 Task: Look for space in Pinewood, United States from 15th August, 2023 to 20th August, 2023 for 1 adult in price range Rs.5000 to Rs.10000. Place can be private room with 1  bedroom having 1 bed and 1 bathroom. Property type can be house, flat, guest house, hotel. Booking option can be shelf check-in. Required host language is English.
Action: Mouse moved to (436, 88)
Screenshot: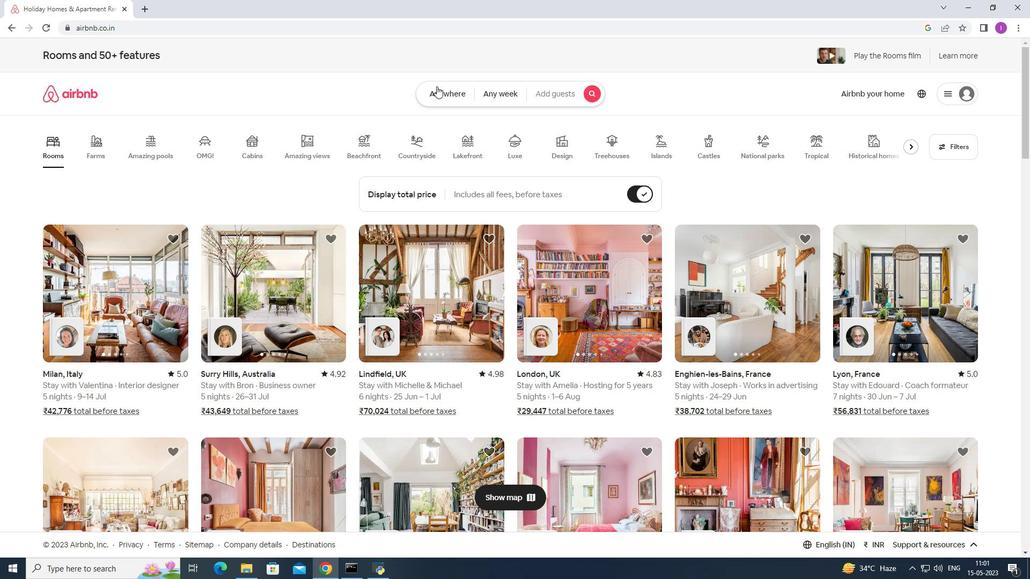 
Action: Mouse pressed left at (436, 88)
Screenshot: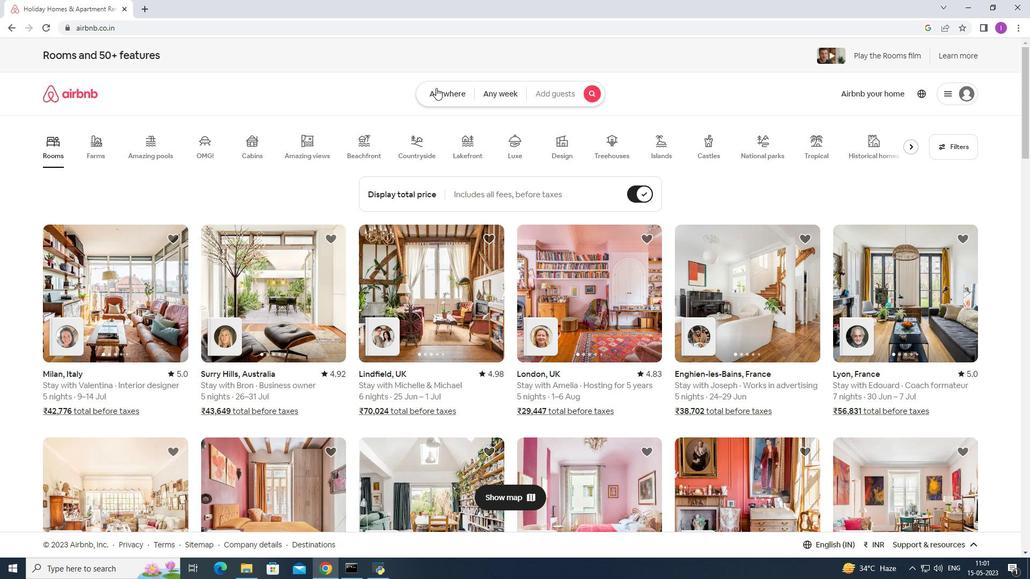
Action: Mouse moved to (346, 133)
Screenshot: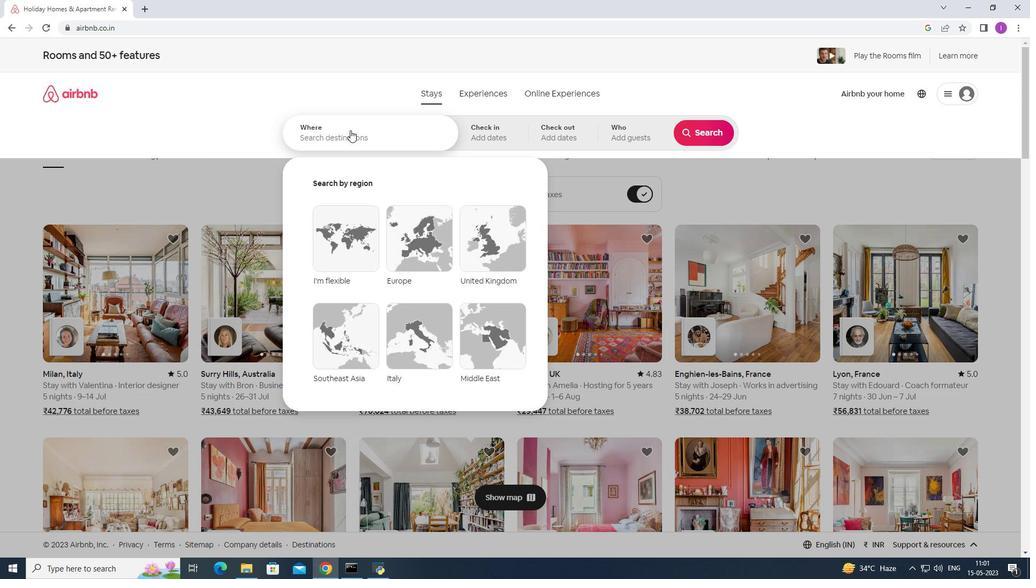 
Action: Mouse pressed left at (346, 133)
Screenshot: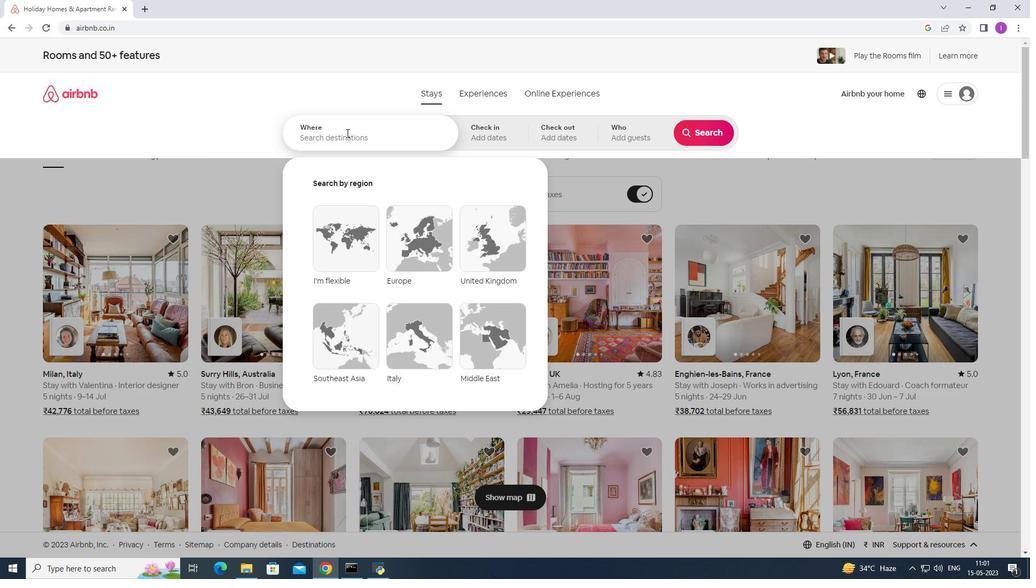 
Action: Key pressed pinewood,<Key.shift>United<Key.space>states
Screenshot: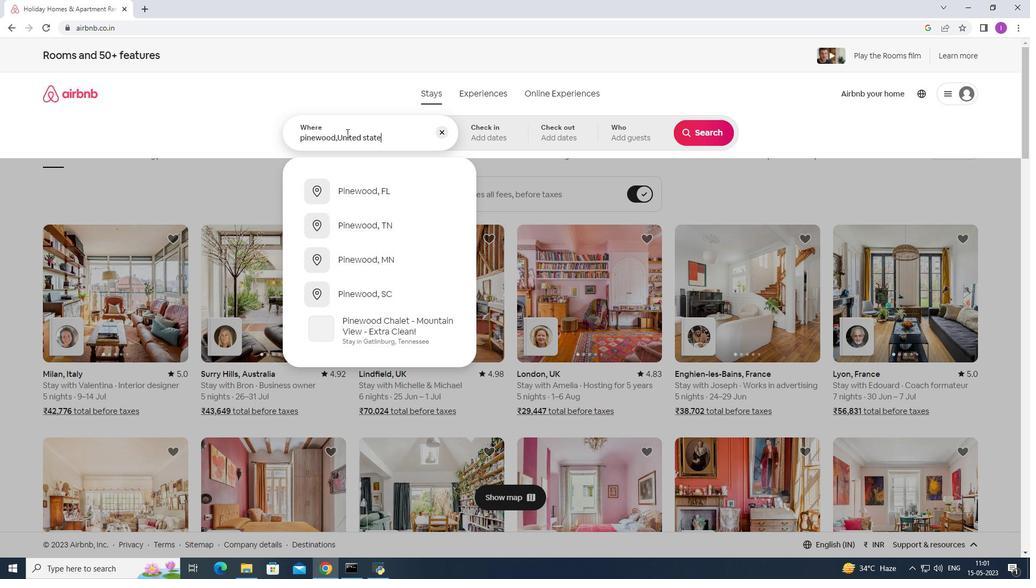 
Action: Mouse moved to (482, 139)
Screenshot: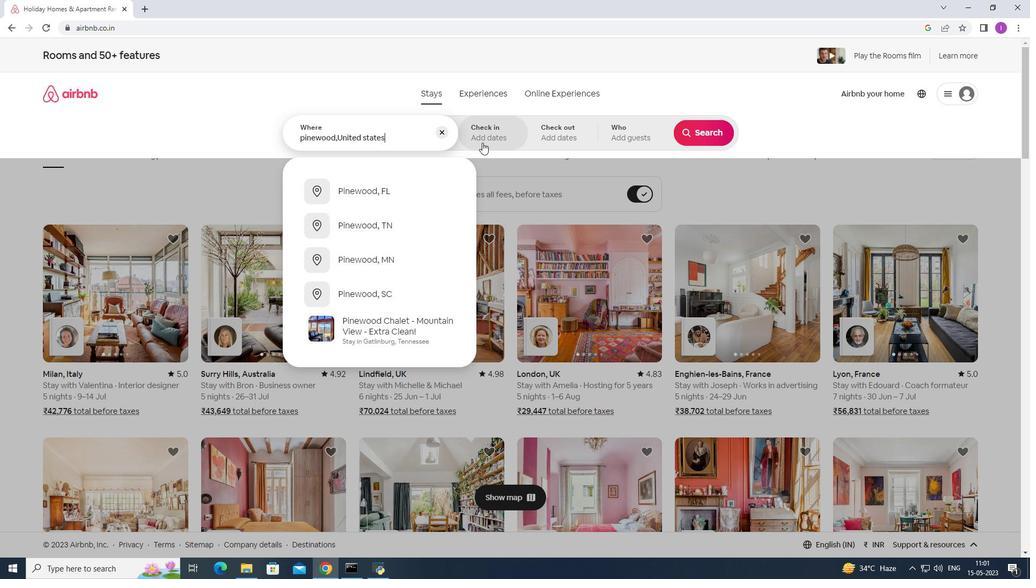 
Action: Mouse pressed left at (482, 139)
Screenshot: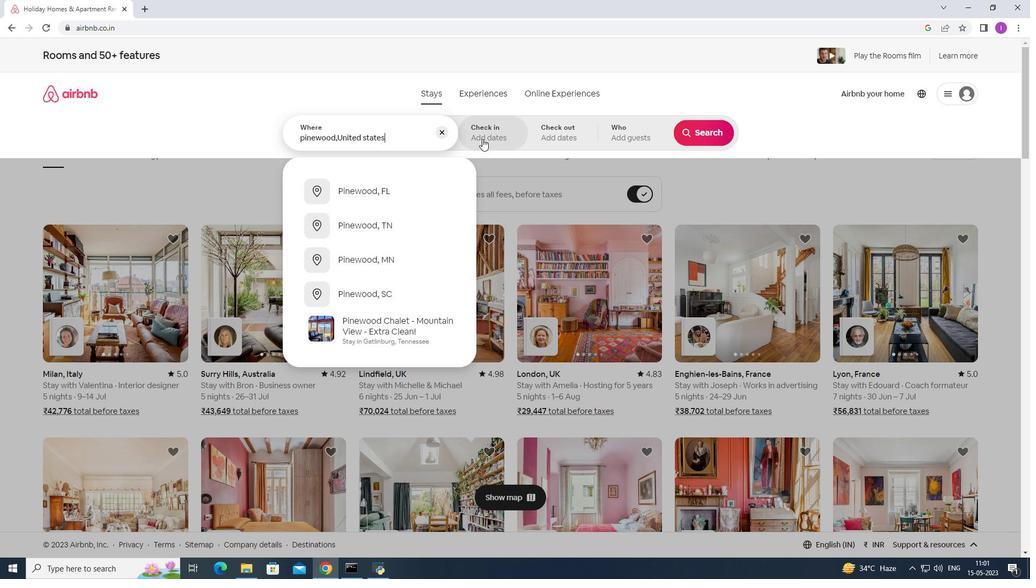 
Action: Mouse moved to (712, 217)
Screenshot: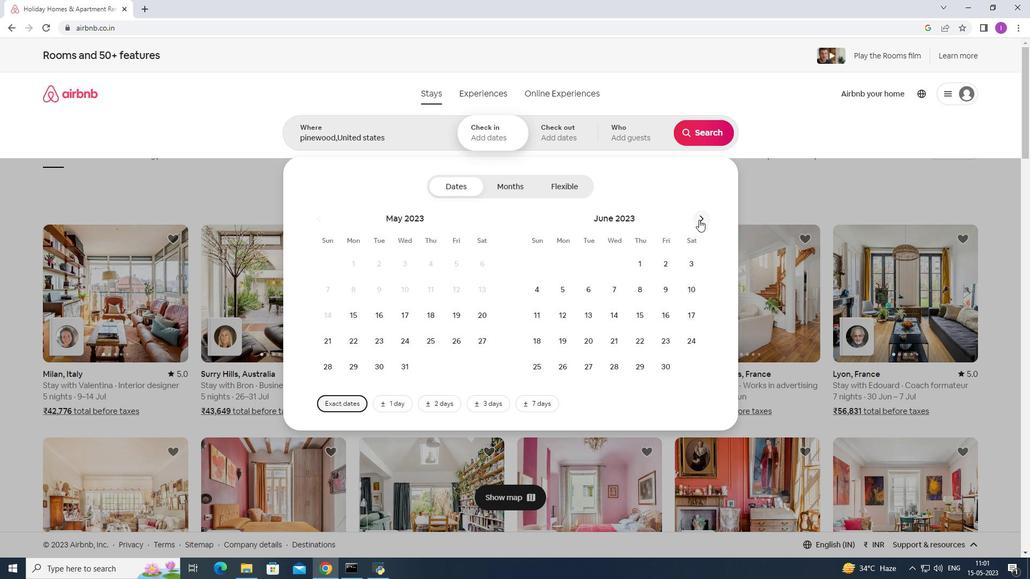 
Action: Mouse pressed left at (712, 217)
Screenshot: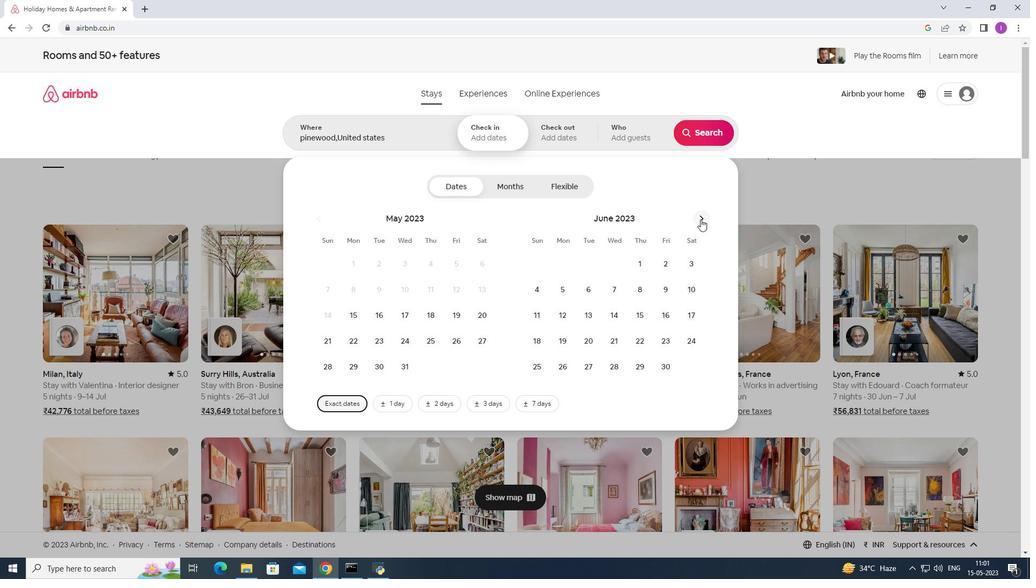
Action: Mouse moved to (703, 219)
Screenshot: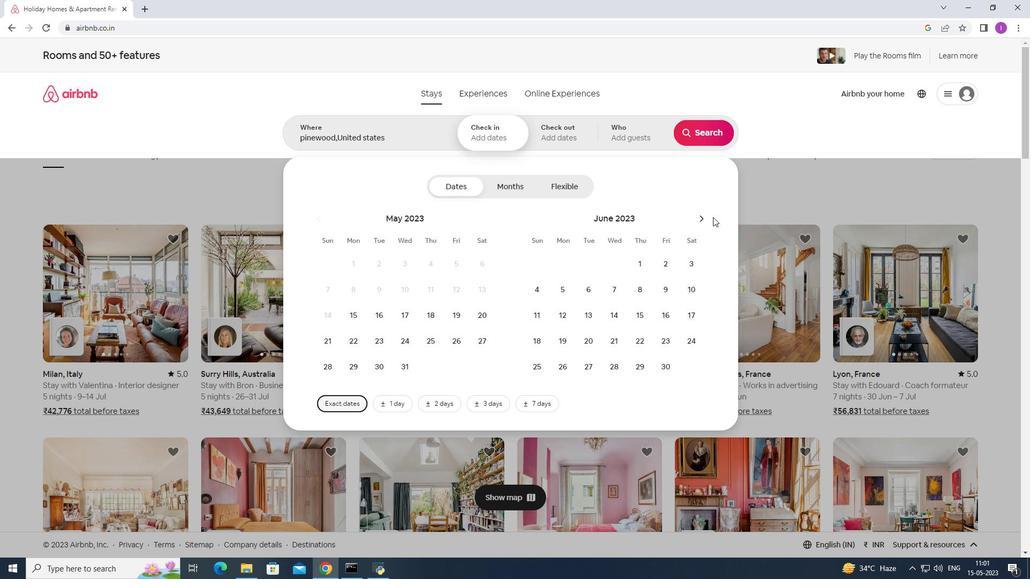 
Action: Mouse pressed left at (703, 219)
Screenshot: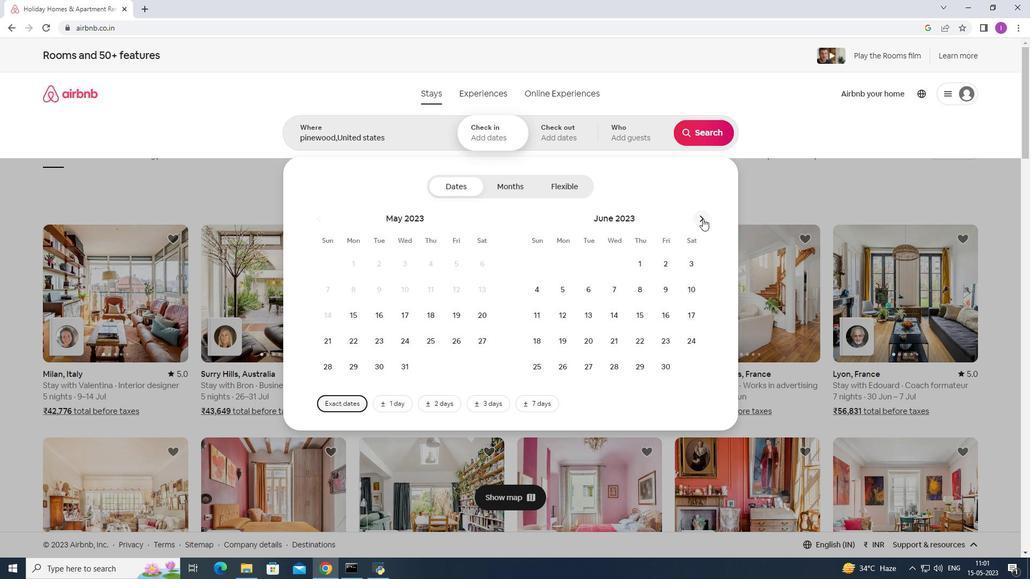 
Action: Mouse pressed left at (703, 219)
Screenshot: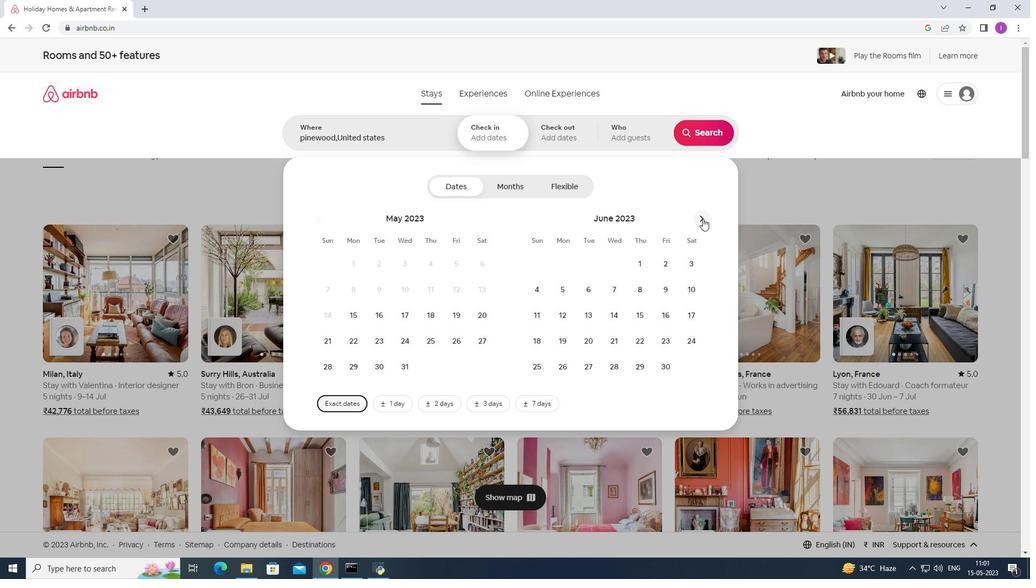 
Action: Mouse pressed left at (703, 219)
Screenshot: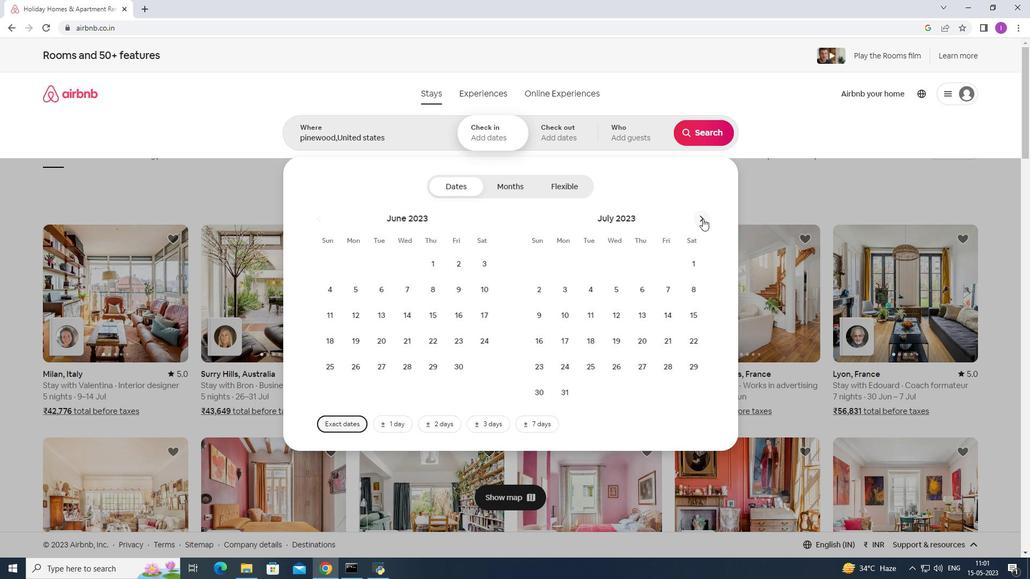 
Action: Mouse moved to (591, 317)
Screenshot: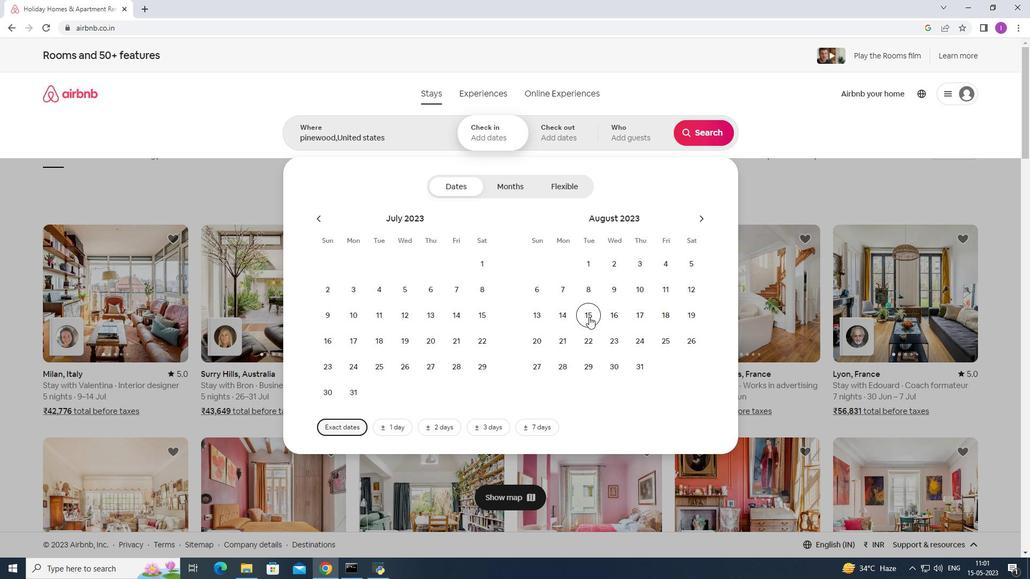 
Action: Mouse pressed left at (591, 317)
Screenshot: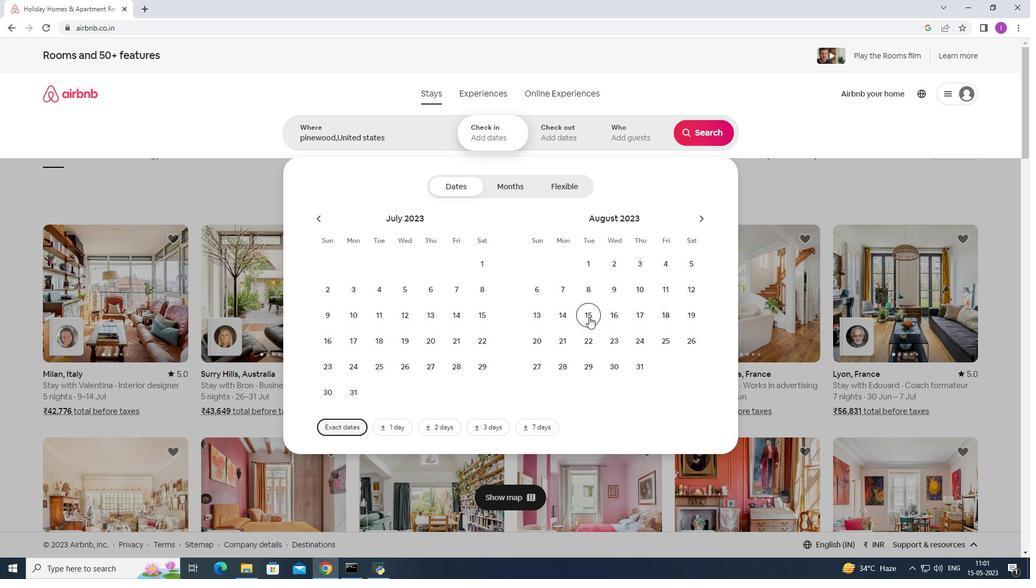 
Action: Mouse moved to (533, 341)
Screenshot: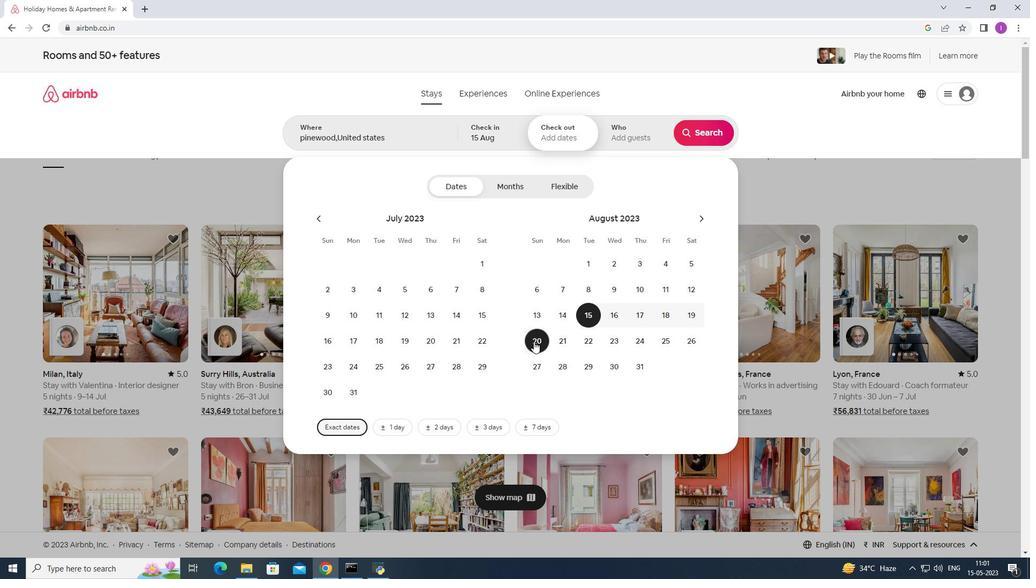 
Action: Mouse pressed left at (533, 341)
Screenshot: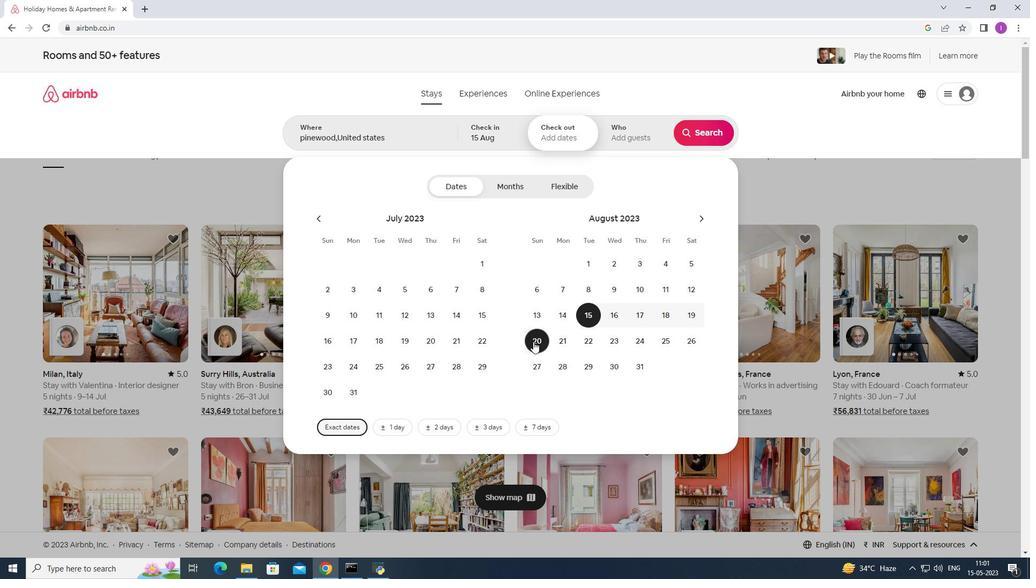 
Action: Mouse moved to (632, 137)
Screenshot: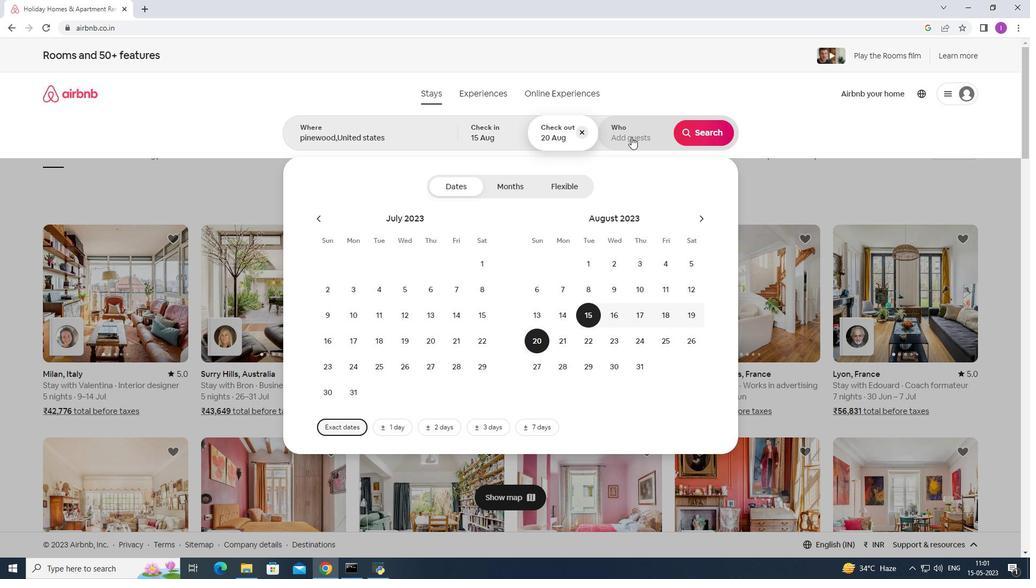 
Action: Mouse pressed left at (632, 137)
Screenshot: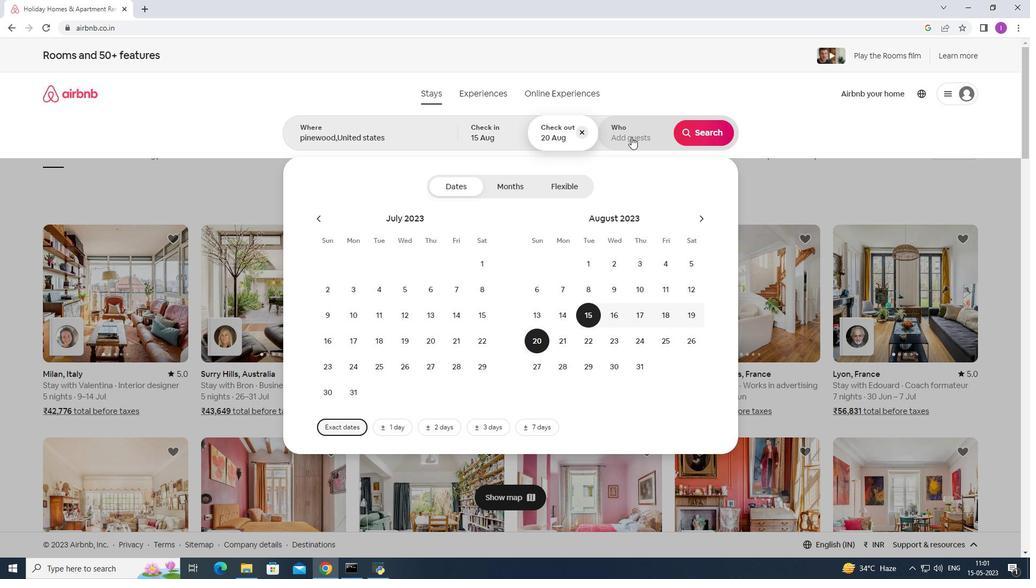 
Action: Mouse moved to (704, 186)
Screenshot: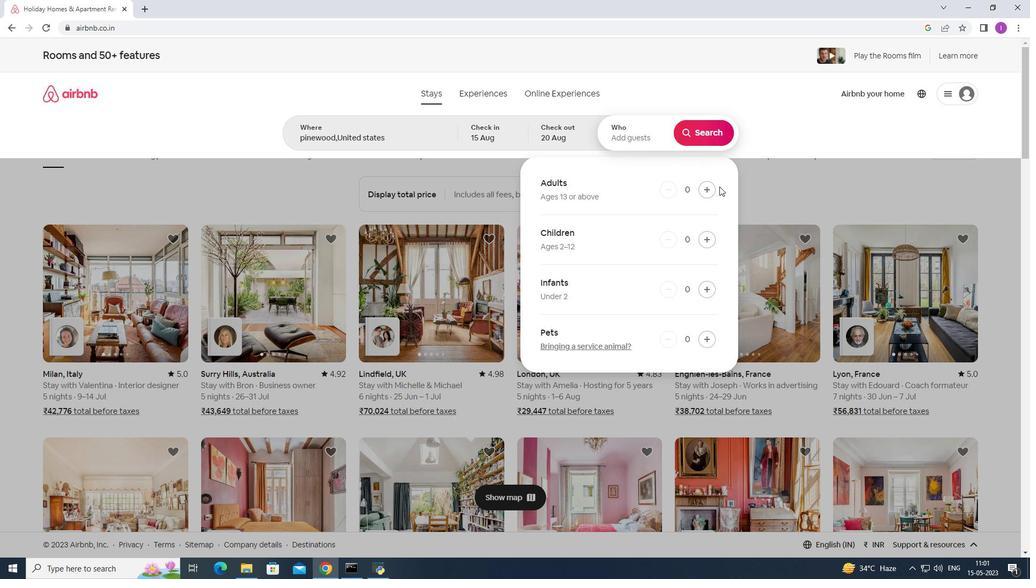 
Action: Mouse pressed left at (704, 186)
Screenshot: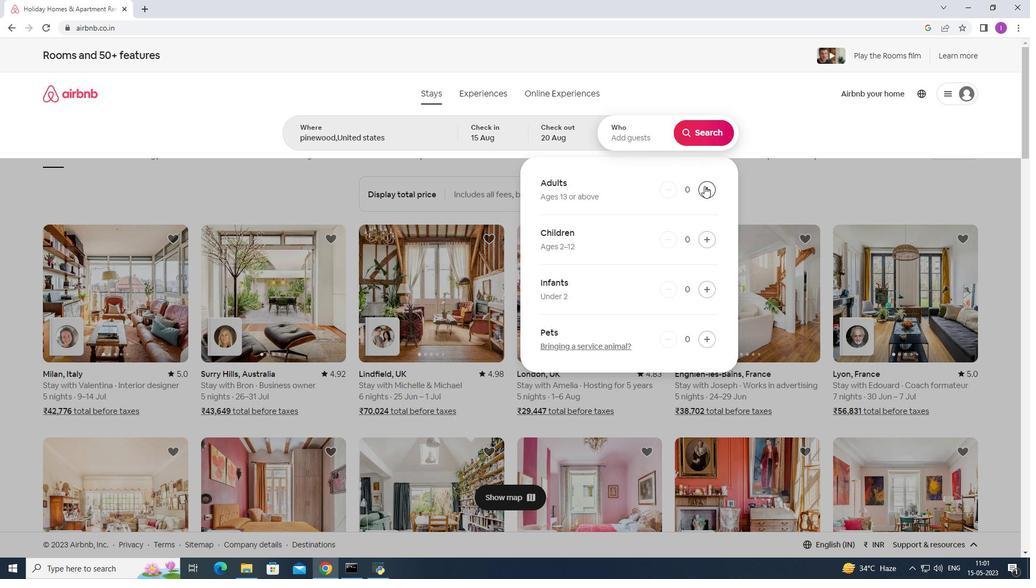 
Action: Mouse pressed left at (704, 186)
Screenshot: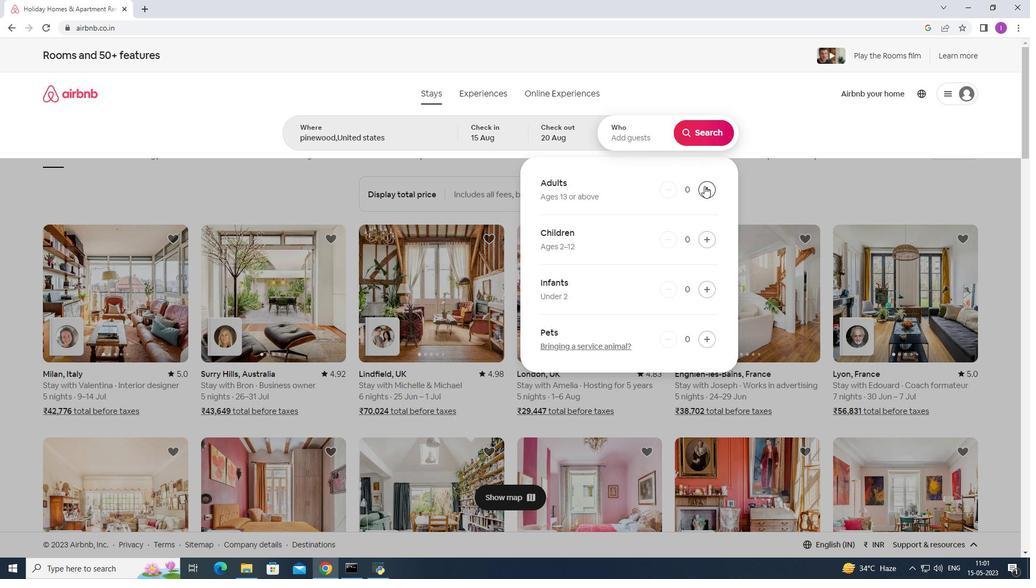 
Action: Mouse moved to (671, 188)
Screenshot: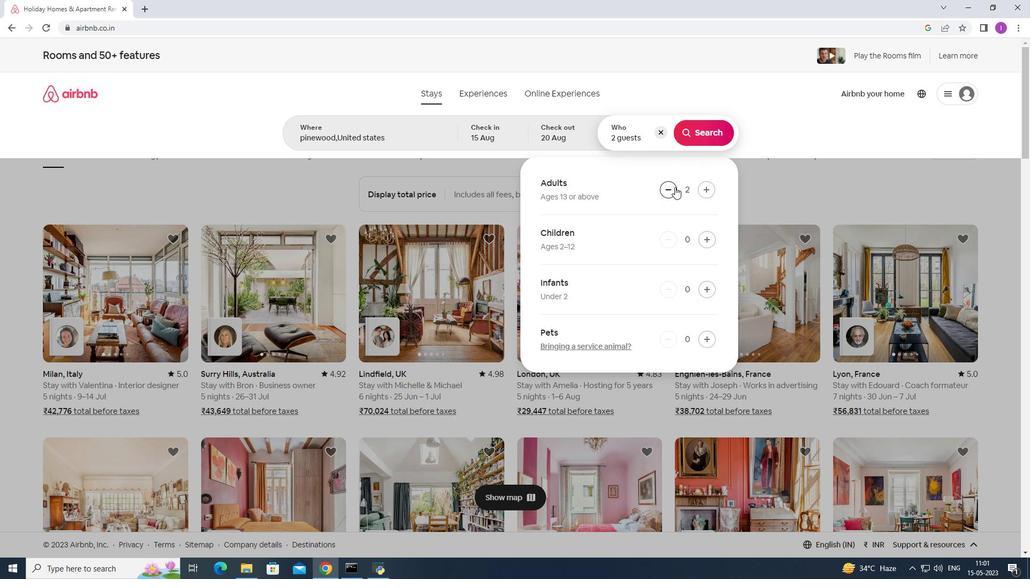 
Action: Mouse pressed left at (671, 188)
Screenshot: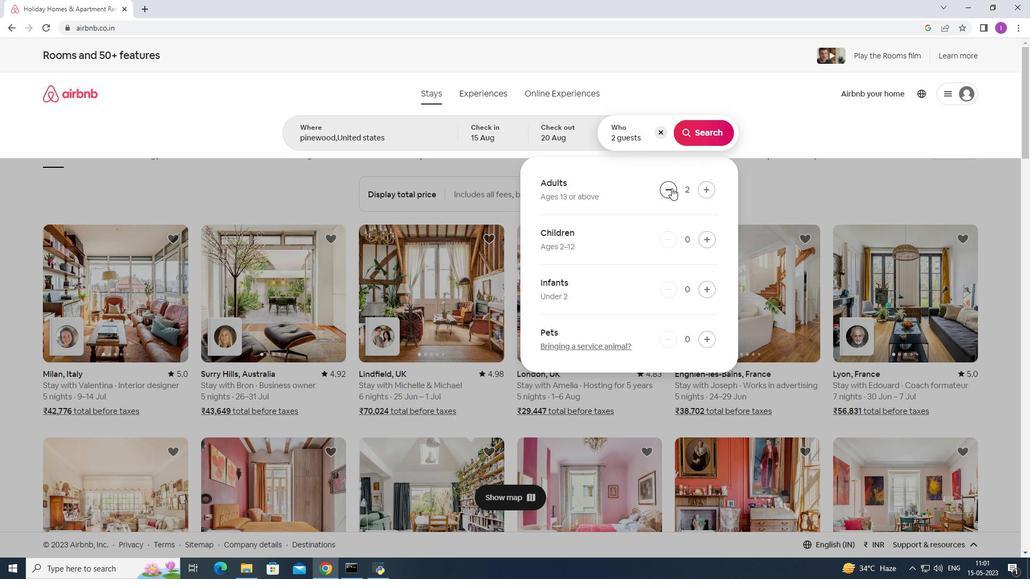 
Action: Mouse moved to (719, 131)
Screenshot: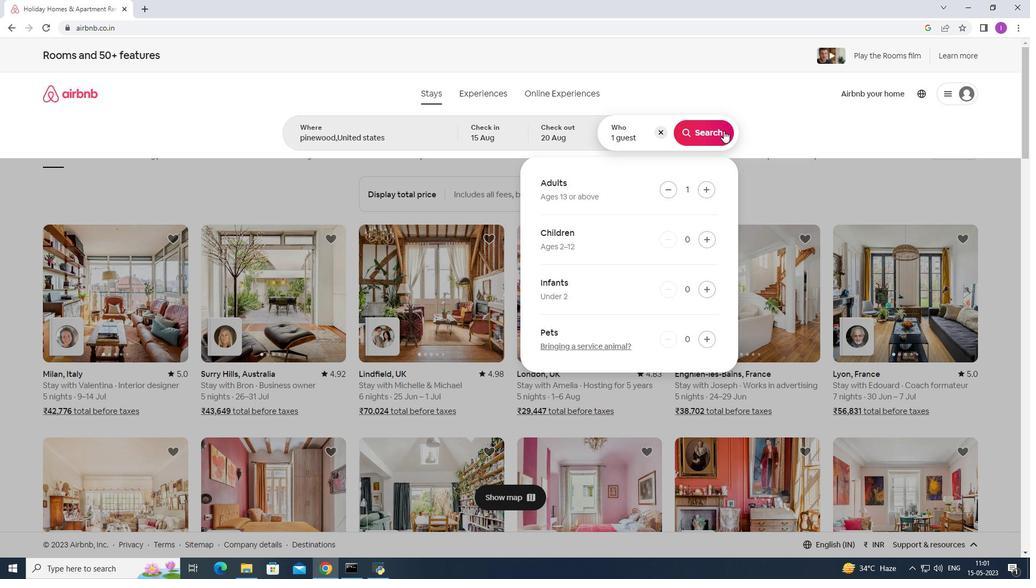 
Action: Mouse pressed left at (719, 131)
Screenshot: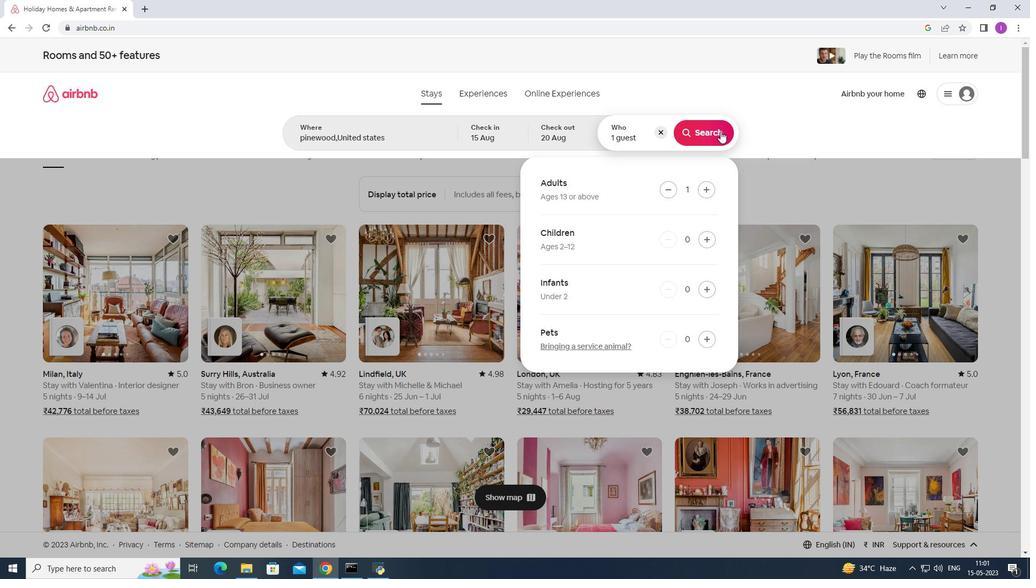 
Action: Mouse moved to (978, 100)
Screenshot: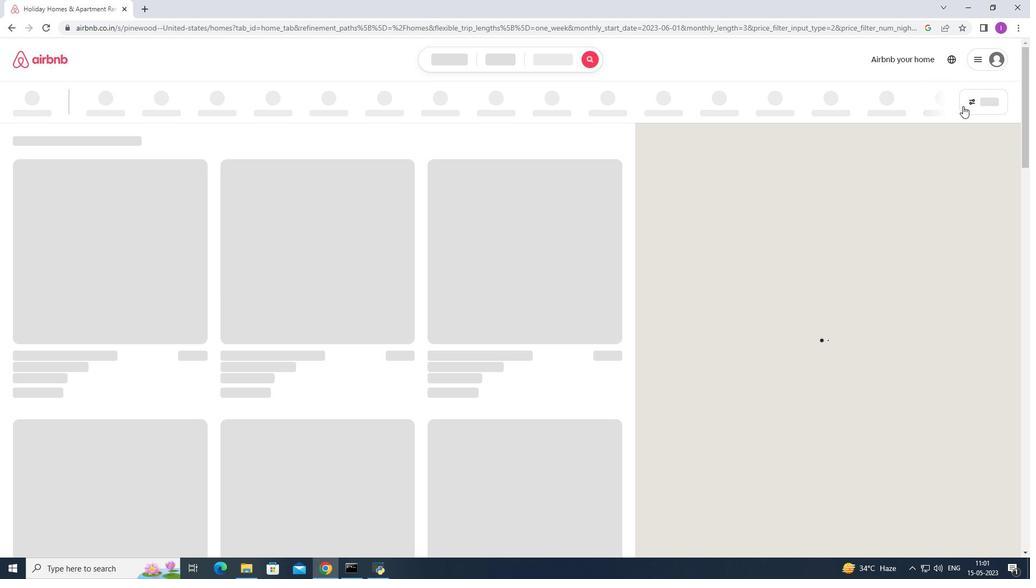 
Action: Mouse pressed left at (978, 100)
Screenshot: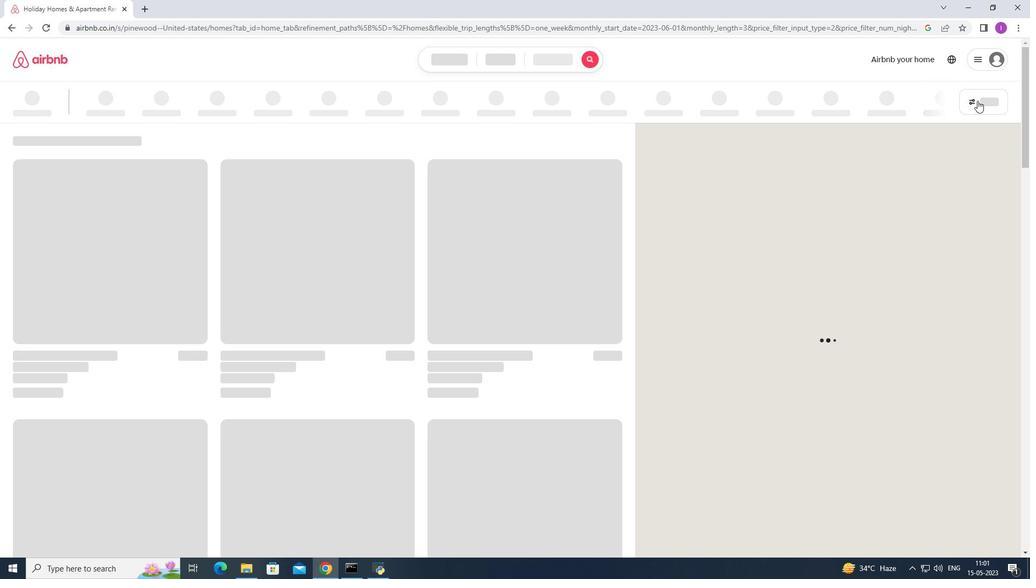
Action: Mouse moved to (579, 366)
Screenshot: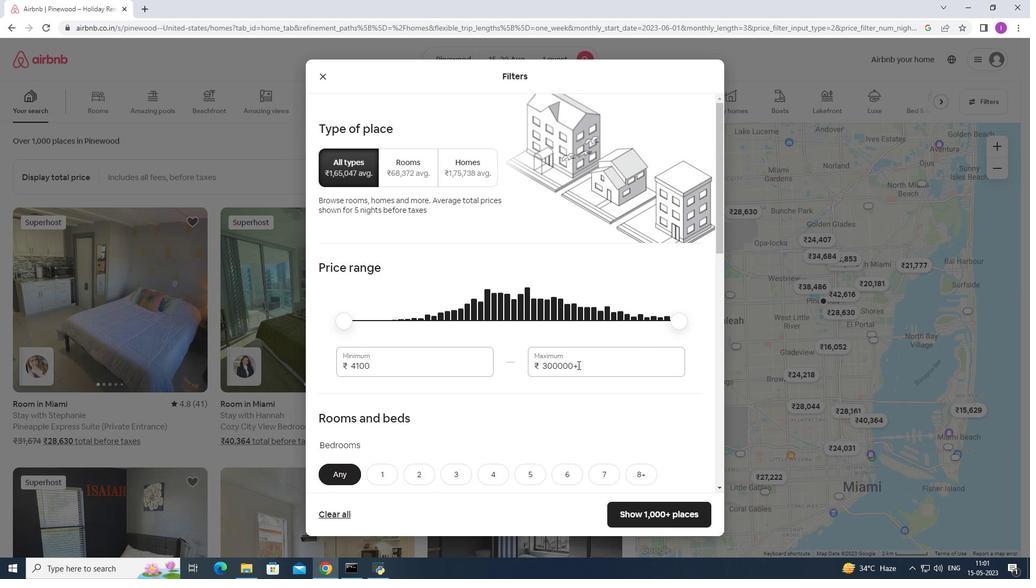 
Action: Mouse pressed left at (579, 366)
Screenshot: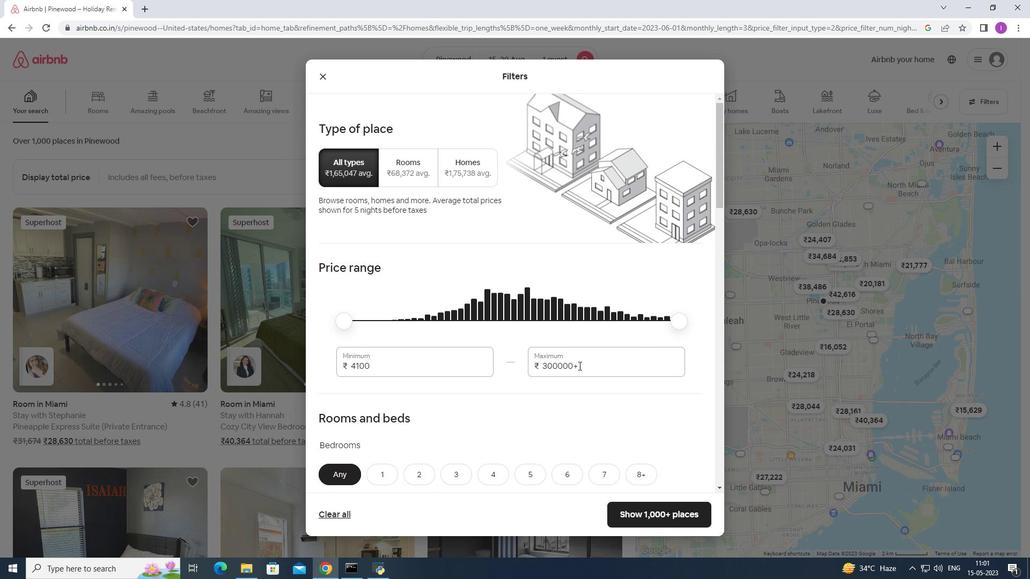 
Action: Mouse moved to (624, 333)
Screenshot: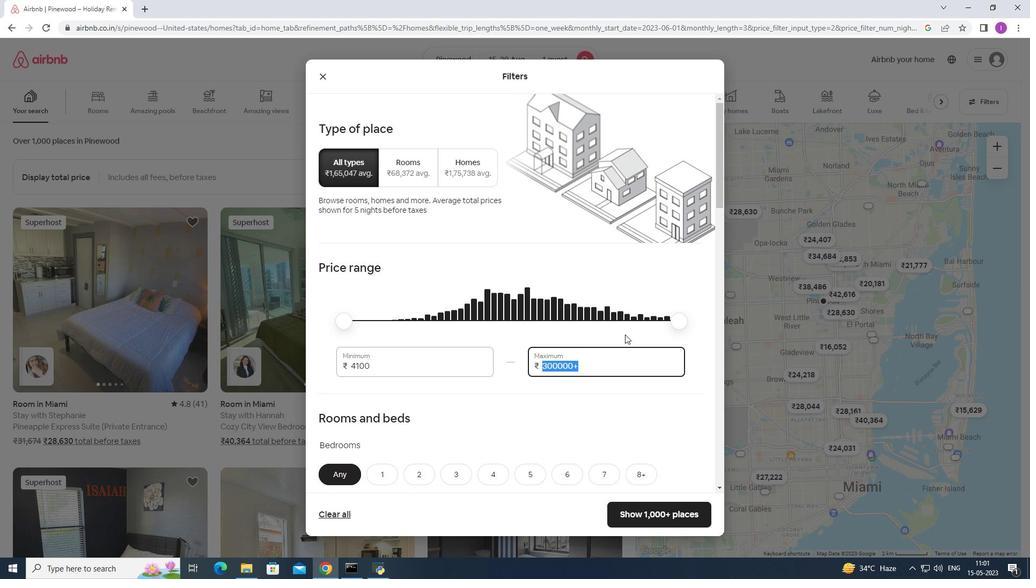
Action: Key pressed 10000
Screenshot: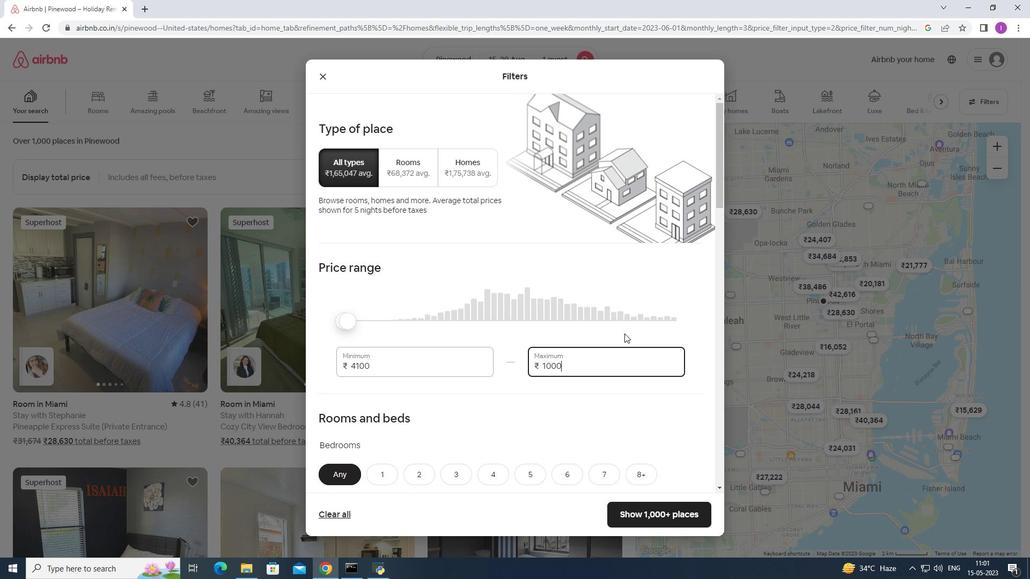 
Action: Mouse moved to (395, 368)
Screenshot: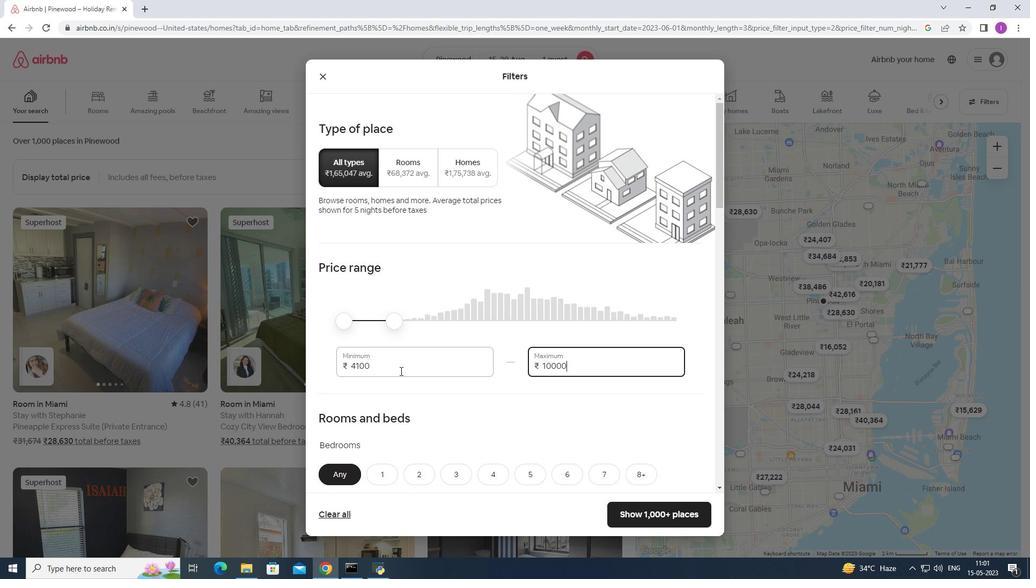 
Action: Mouse pressed left at (395, 368)
Screenshot: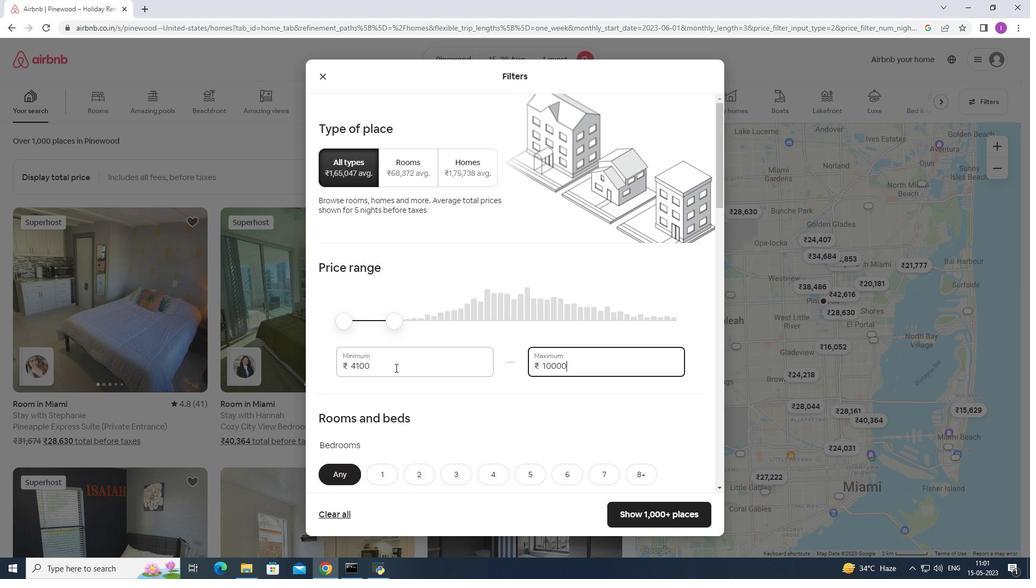 
Action: Mouse moved to (449, 366)
Screenshot: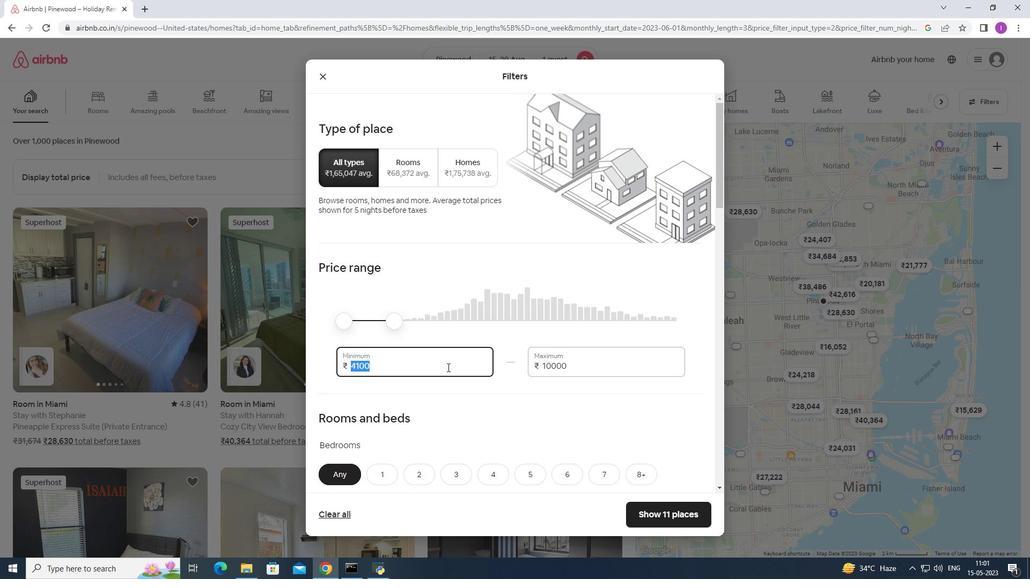 
Action: Key pressed 5000
Screenshot: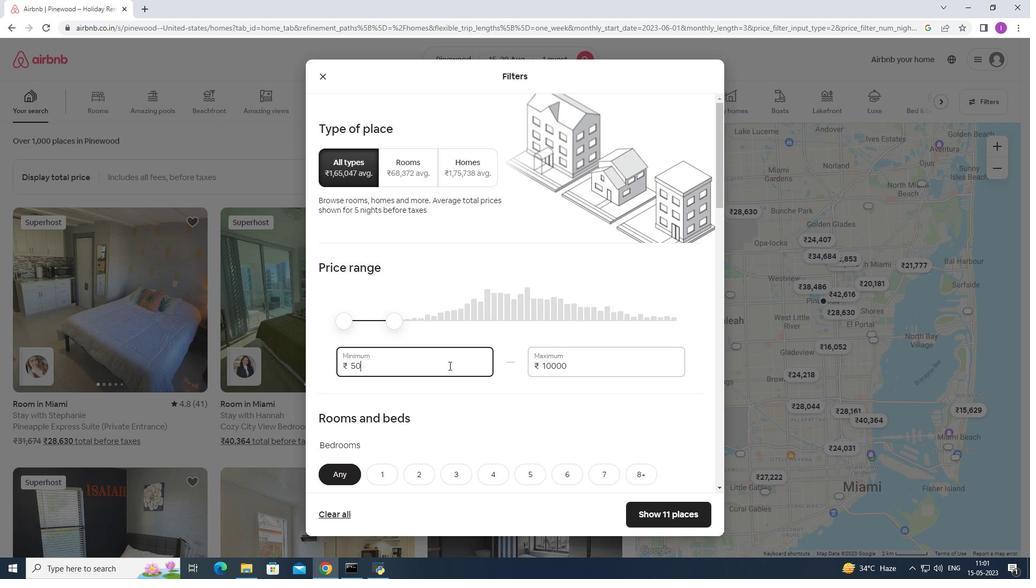 
Action: Mouse moved to (399, 382)
Screenshot: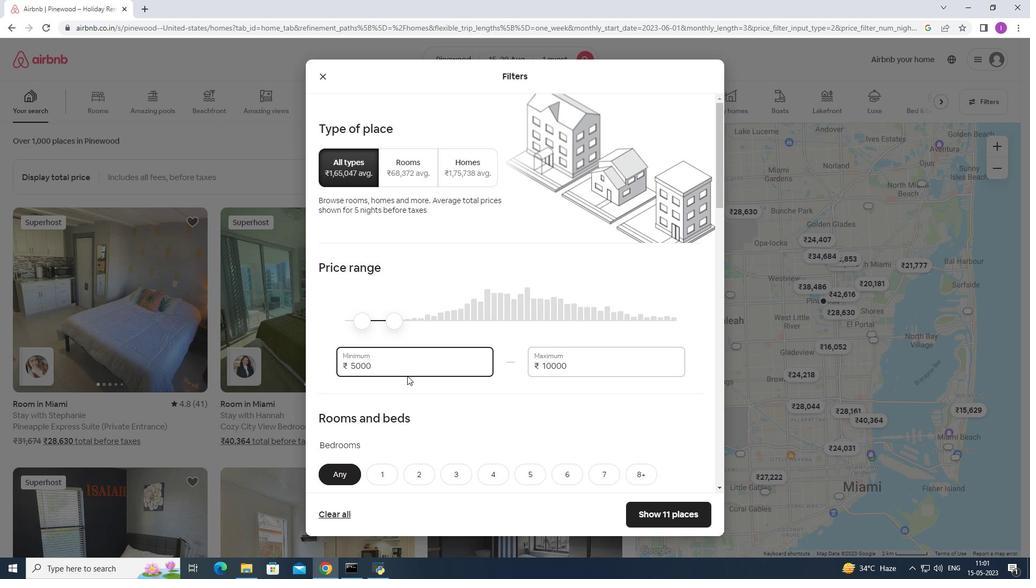 
Action: Mouse scrolled (399, 382) with delta (0, 0)
Screenshot: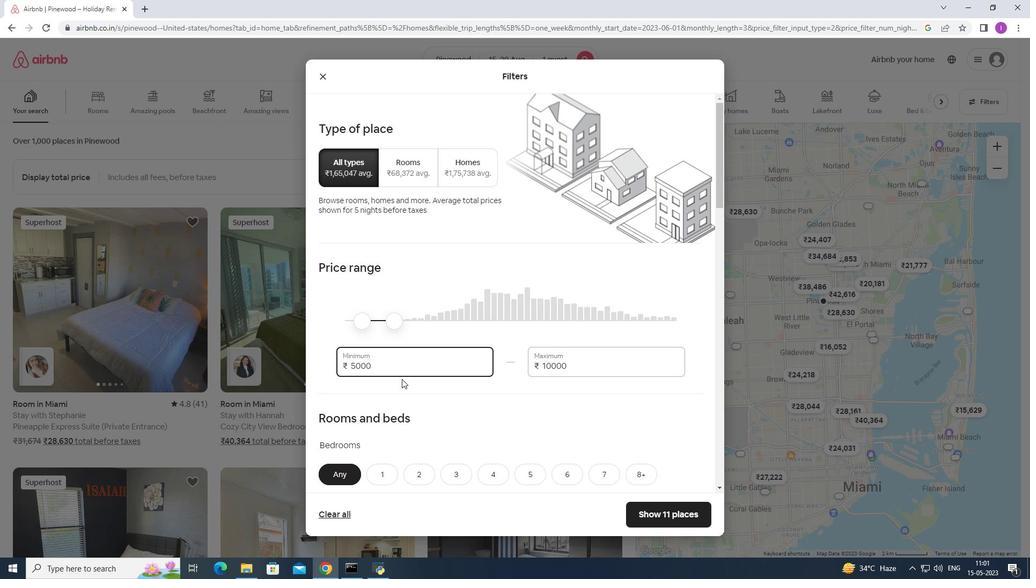 
Action: Mouse moved to (401, 383)
Screenshot: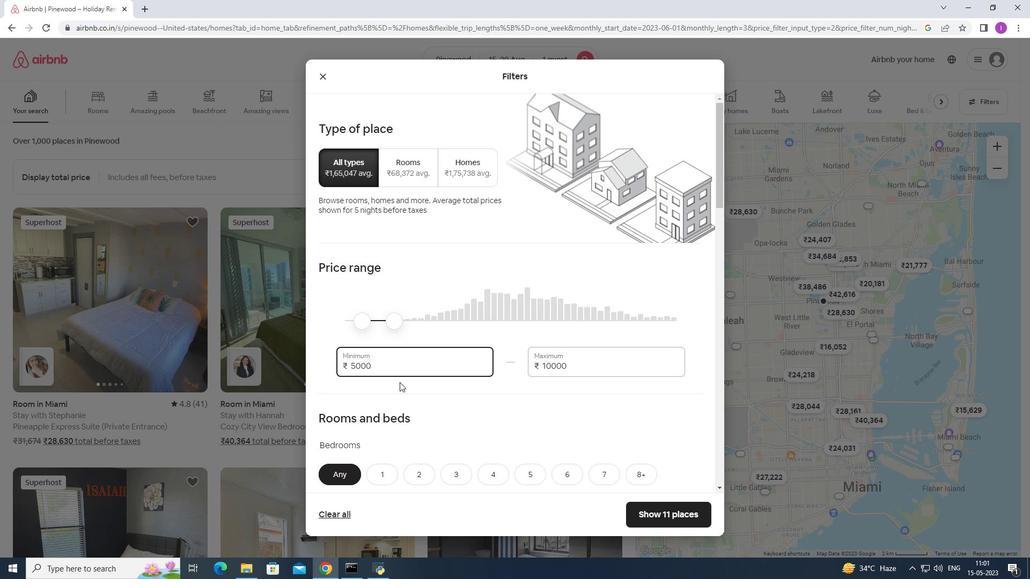 
Action: Mouse scrolled (399, 382) with delta (0, 0)
Screenshot: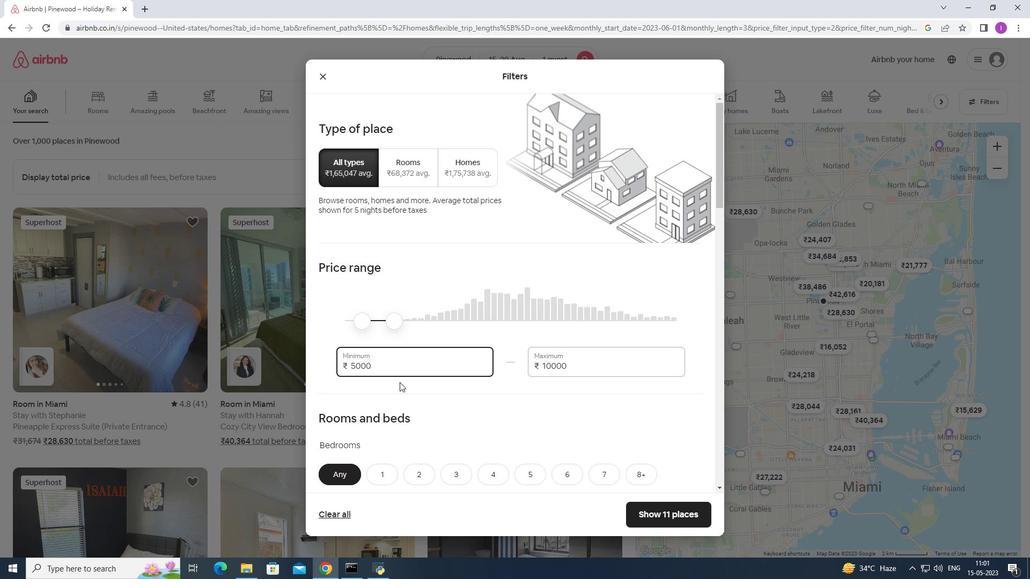 
Action: Mouse moved to (402, 382)
Screenshot: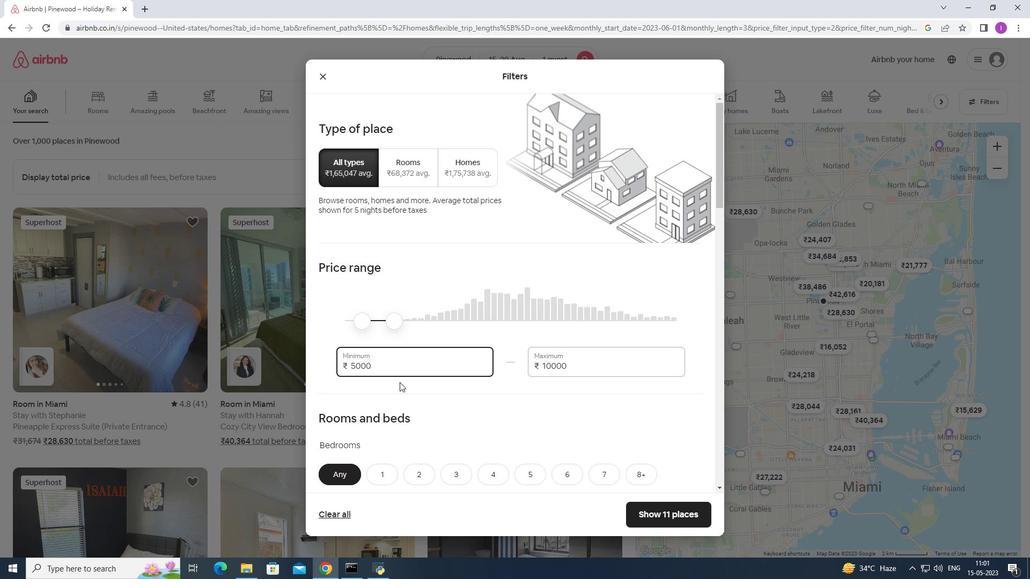 
Action: Mouse scrolled (402, 382) with delta (0, 0)
Screenshot: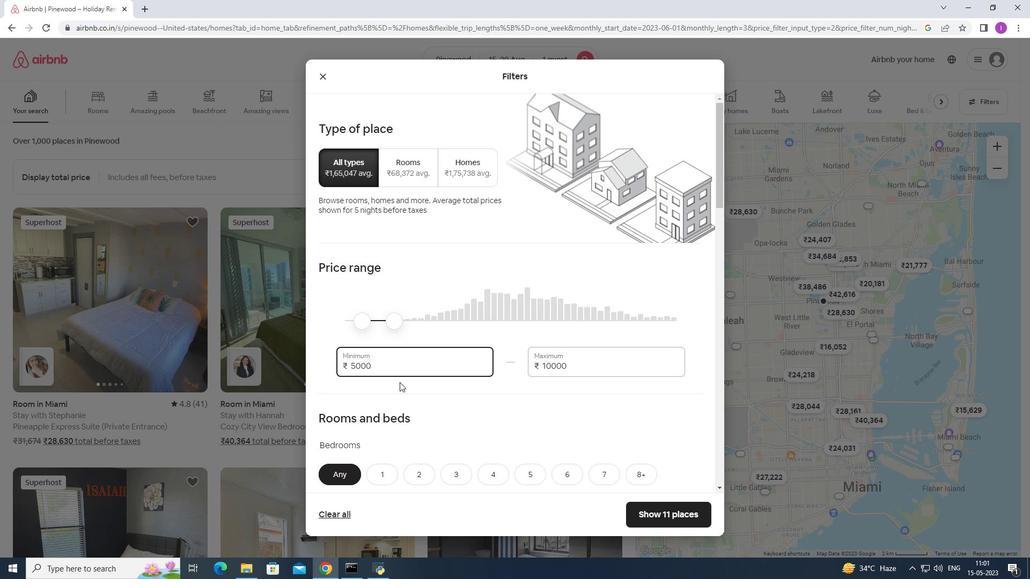
Action: Mouse moved to (415, 357)
Screenshot: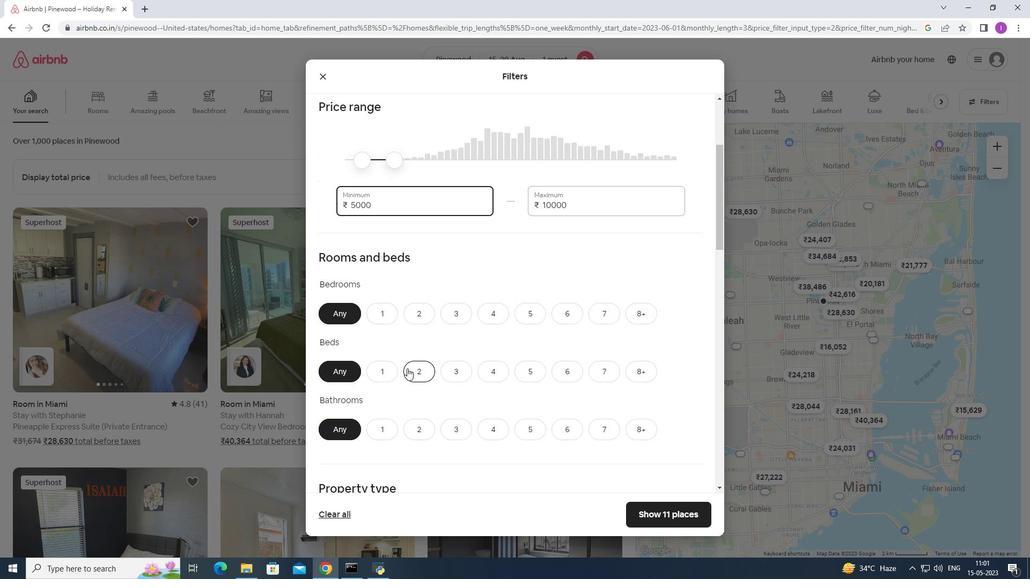 
Action: Mouse scrolled (415, 356) with delta (0, 0)
Screenshot: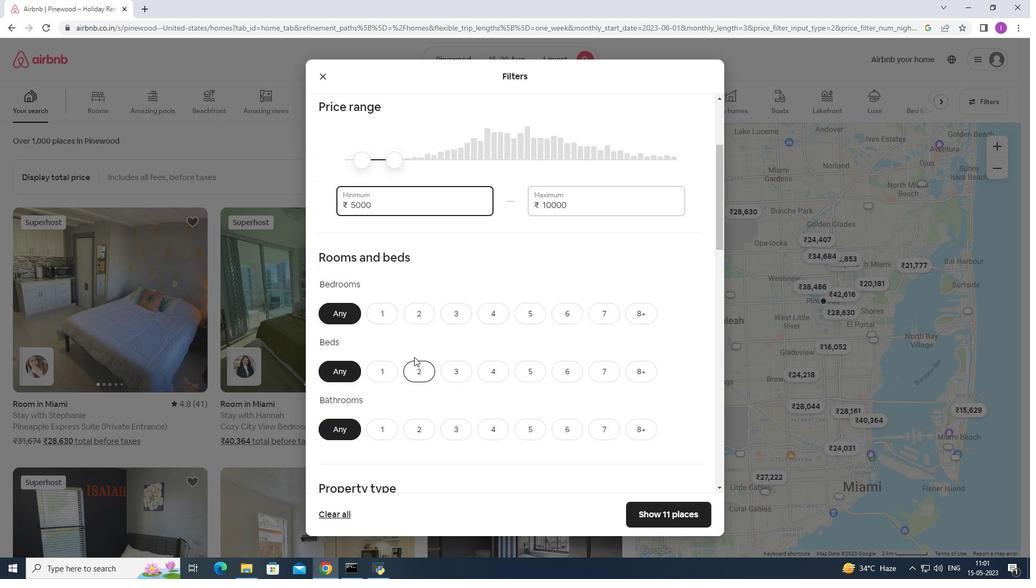 
Action: Mouse moved to (384, 257)
Screenshot: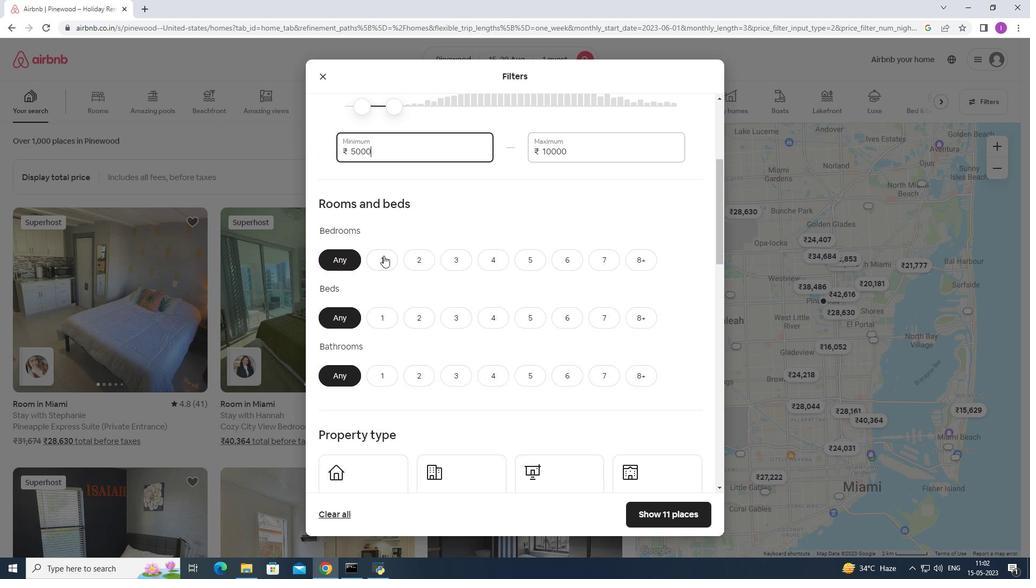 
Action: Mouse pressed left at (384, 257)
Screenshot: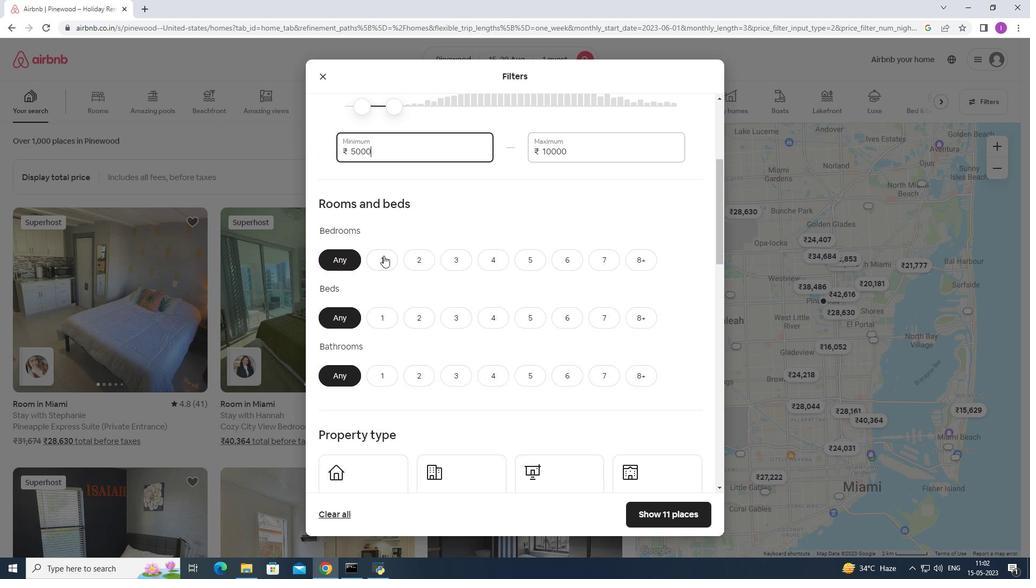 
Action: Mouse moved to (395, 319)
Screenshot: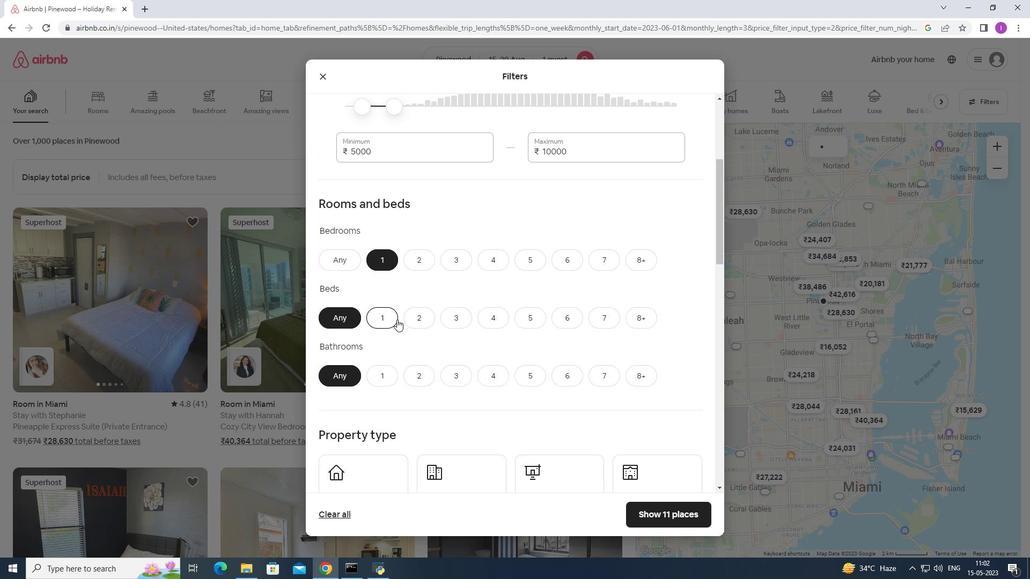 
Action: Mouse pressed left at (395, 319)
Screenshot: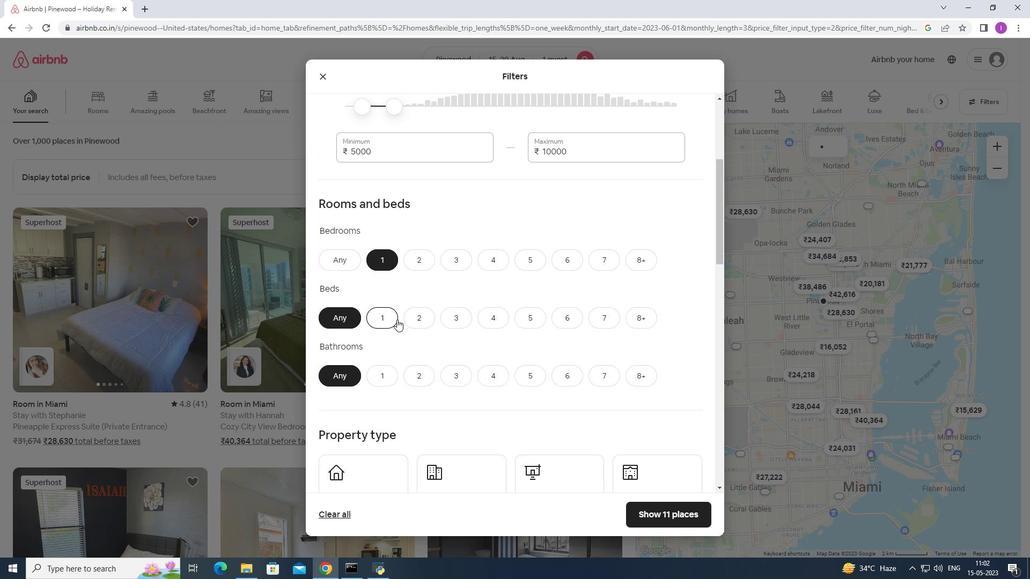 
Action: Mouse moved to (382, 372)
Screenshot: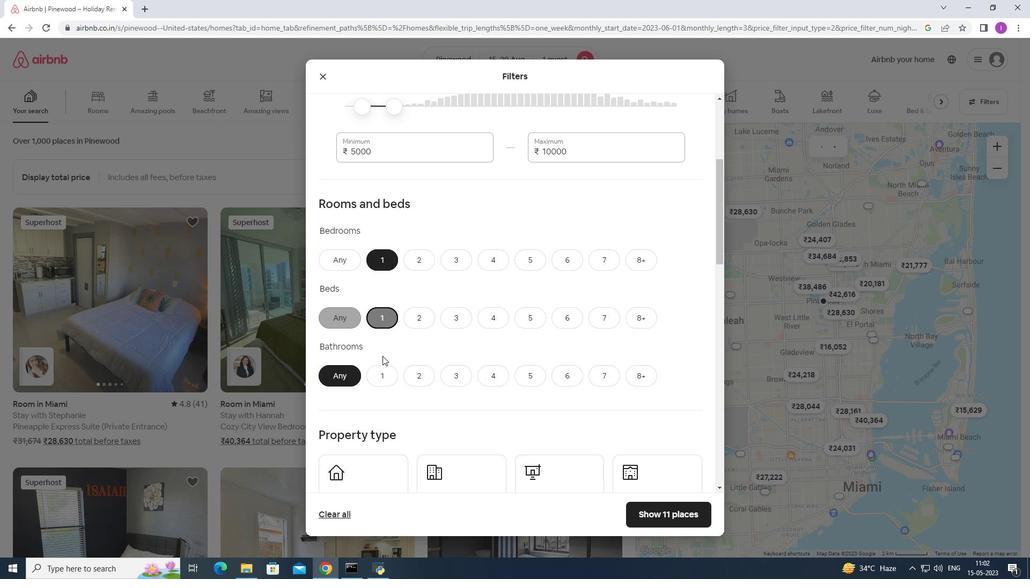
Action: Mouse pressed left at (382, 372)
Screenshot: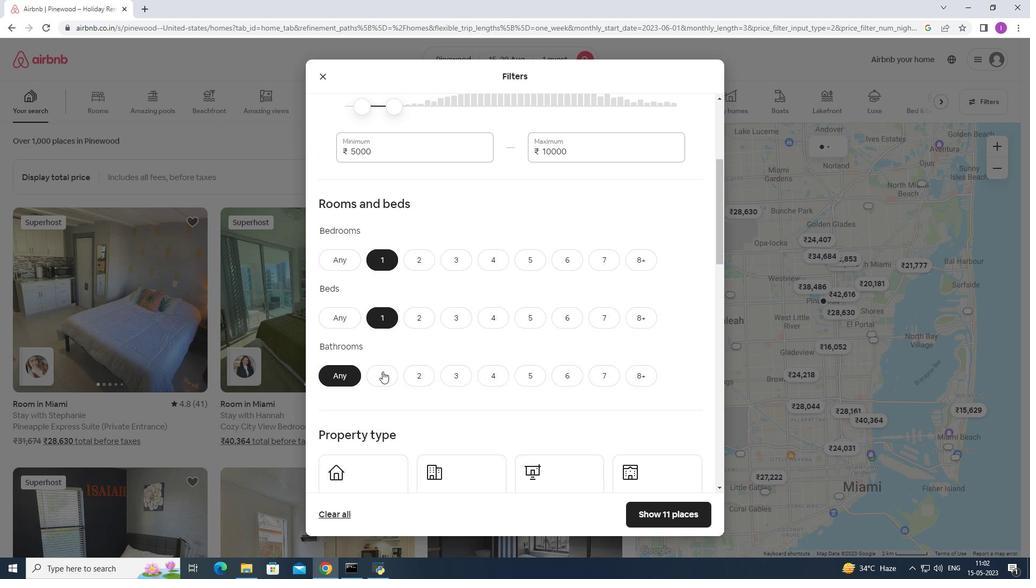 
Action: Mouse moved to (409, 318)
Screenshot: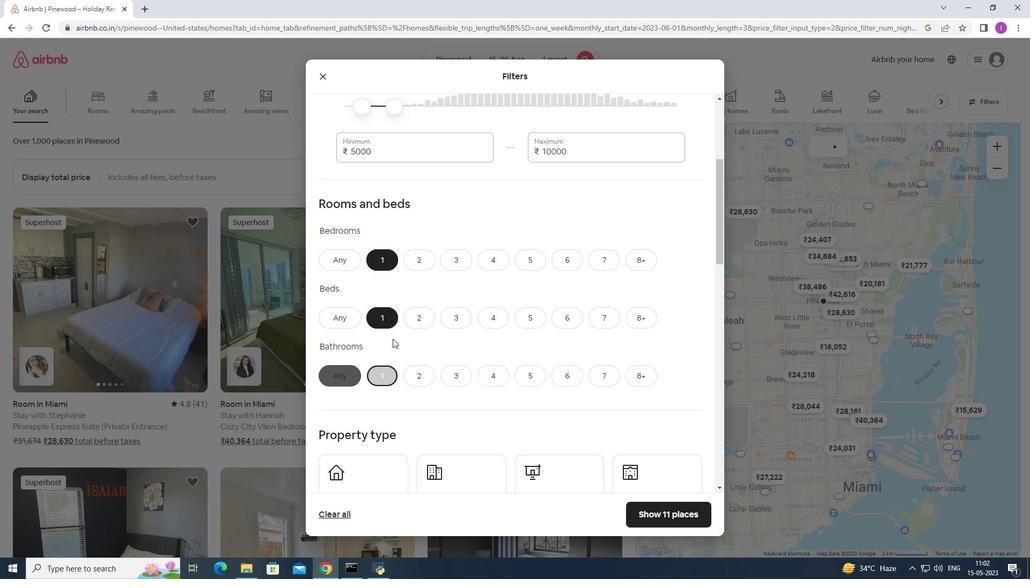
Action: Mouse scrolled (409, 318) with delta (0, 0)
Screenshot: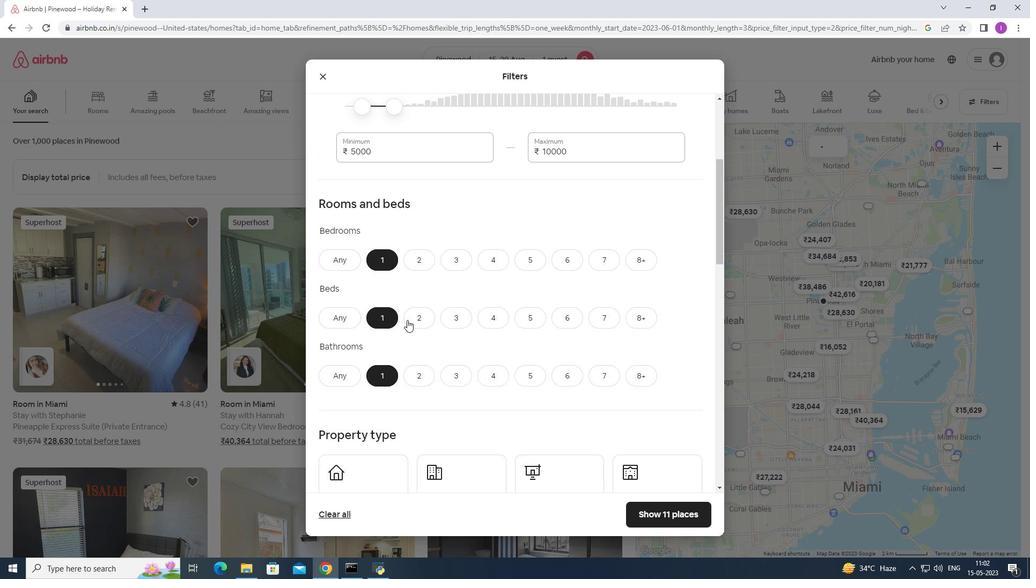
Action: Mouse scrolled (409, 318) with delta (0, 0)
Screenshot: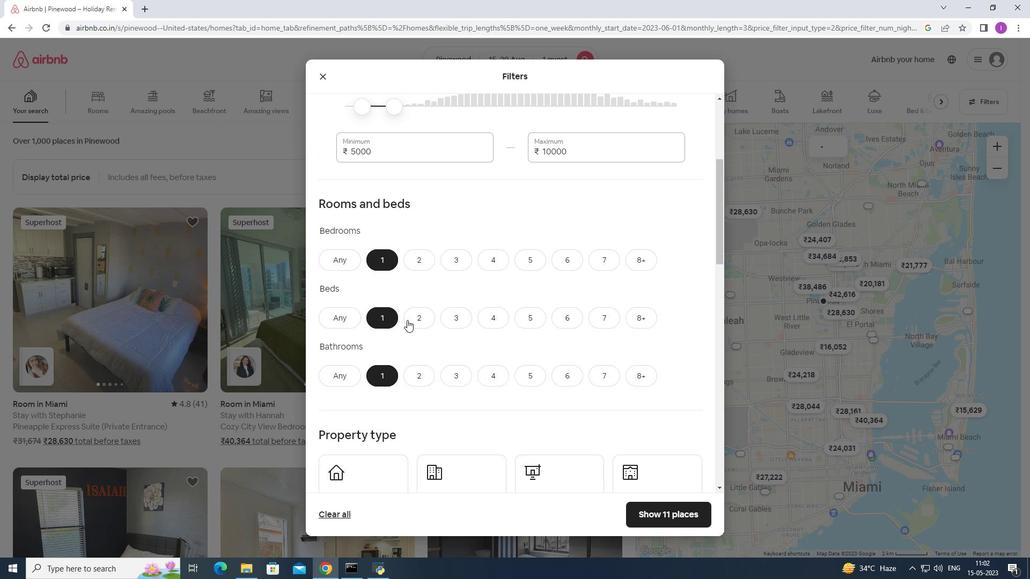 
Action: Mouse scrolled (409, 318) with delta (0, 0)
Screenshot: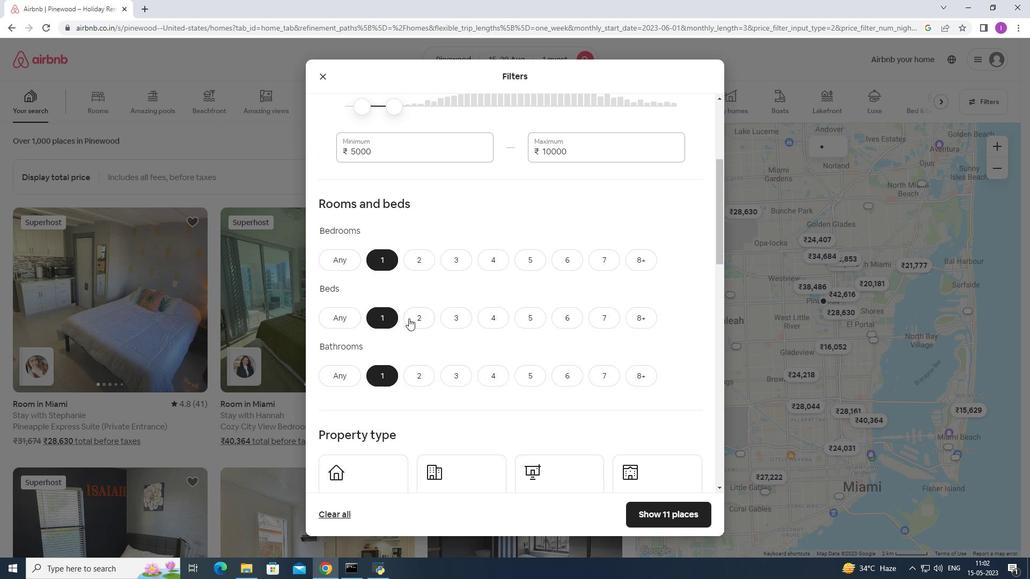 
Action: Mouse scrolled (409, 318) with delta (0, 0)
Screenshot: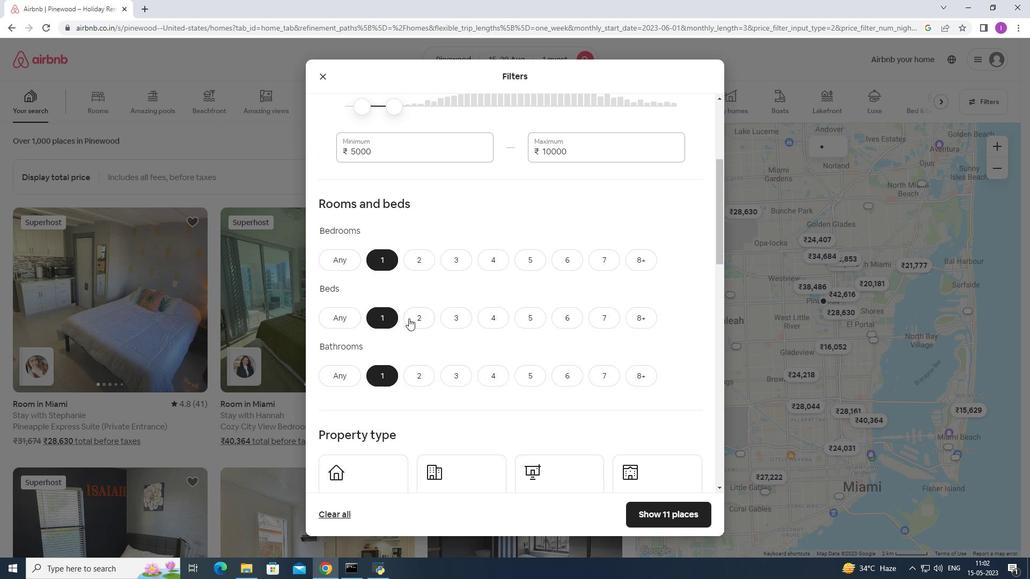 
Action: Mouse moved to (353, 298)
Screenshot: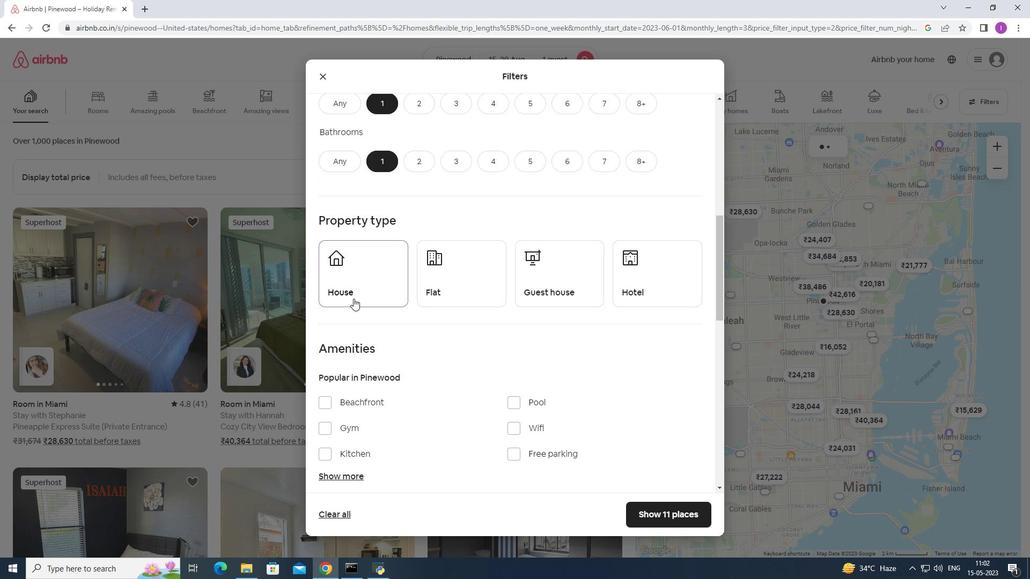 
Action: Mouse pressed left at (353, 298)
Screenshot: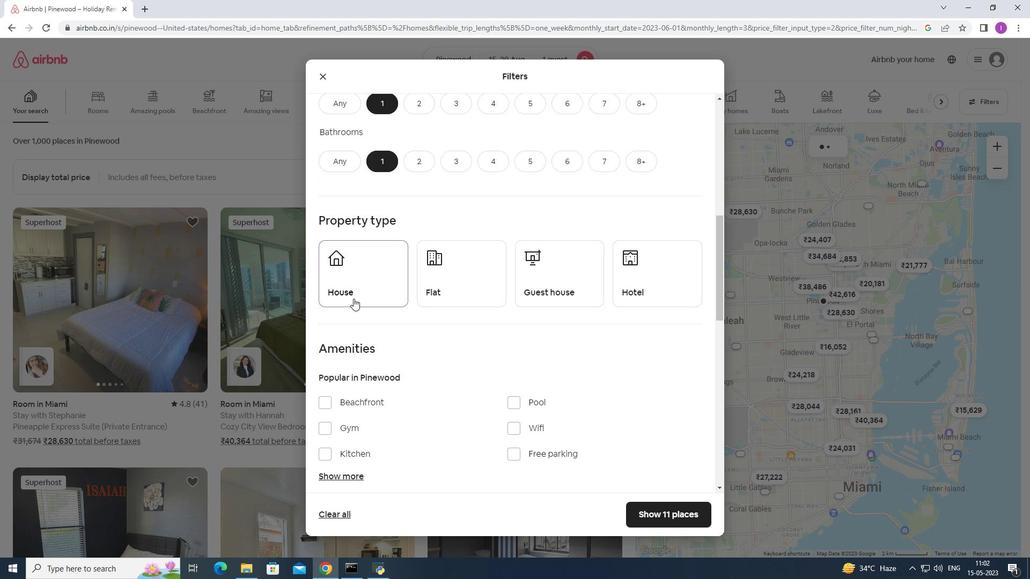 
Action: Mouse moved to (438, 300)
Screenshot: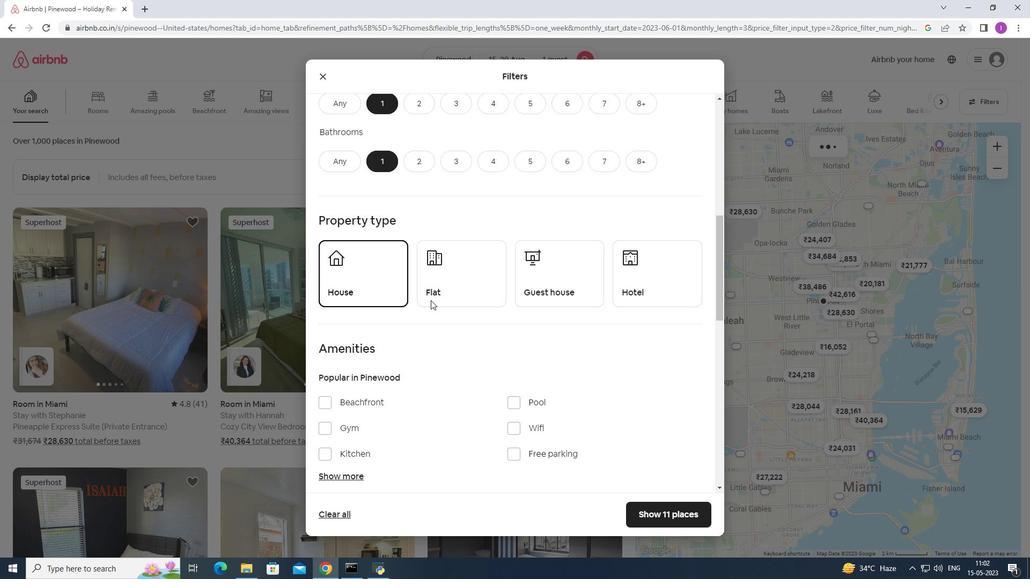 
Action: Mouse pressed left at (438, 300)
Screenshot: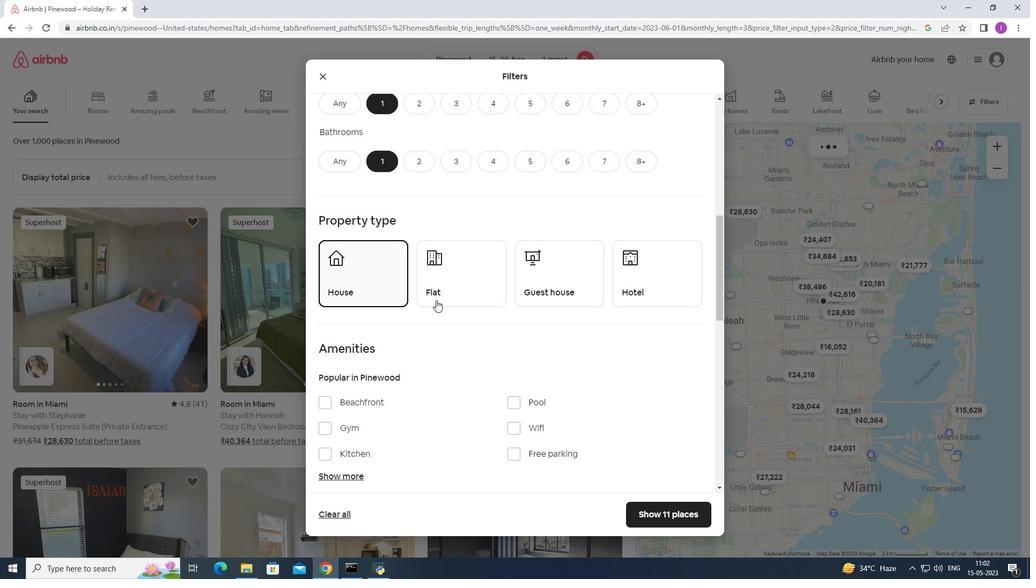 
Action: Mouse moved to (576, 299)
Screenshot: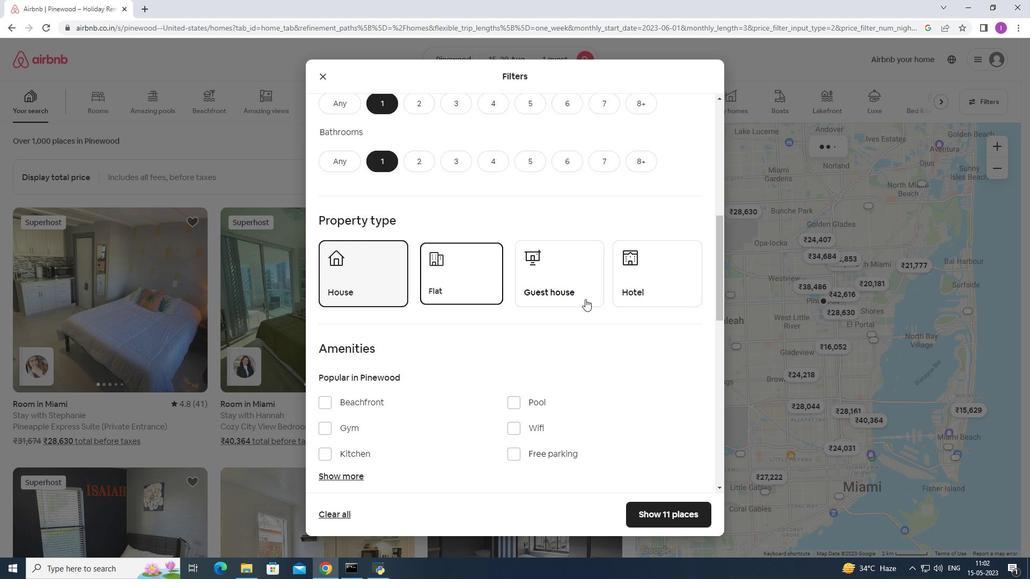 
Action: Mouse pressed left at (576, 299)
Screenshot: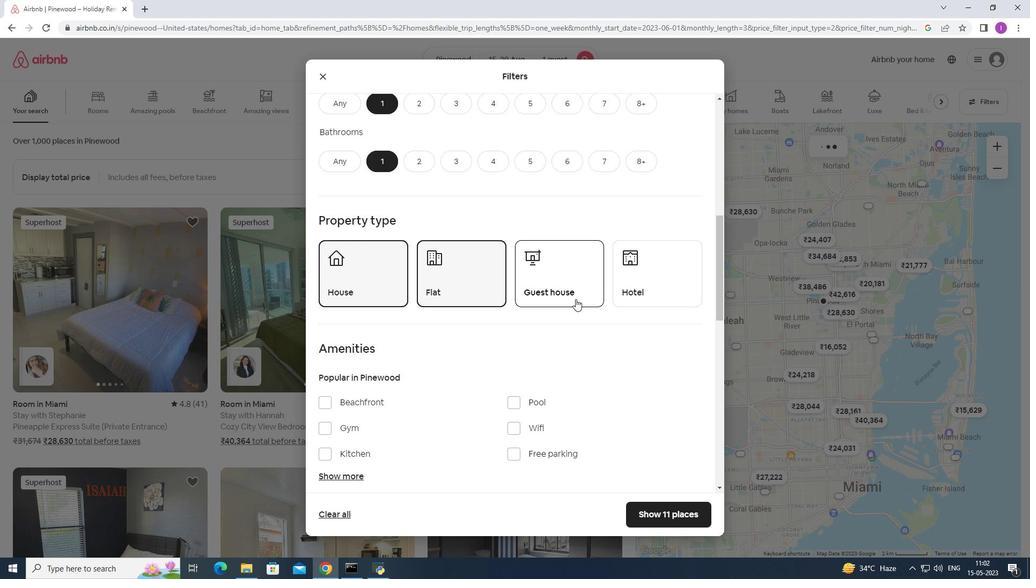 
Action: Mouse moved to (637, 300)
Screenshot: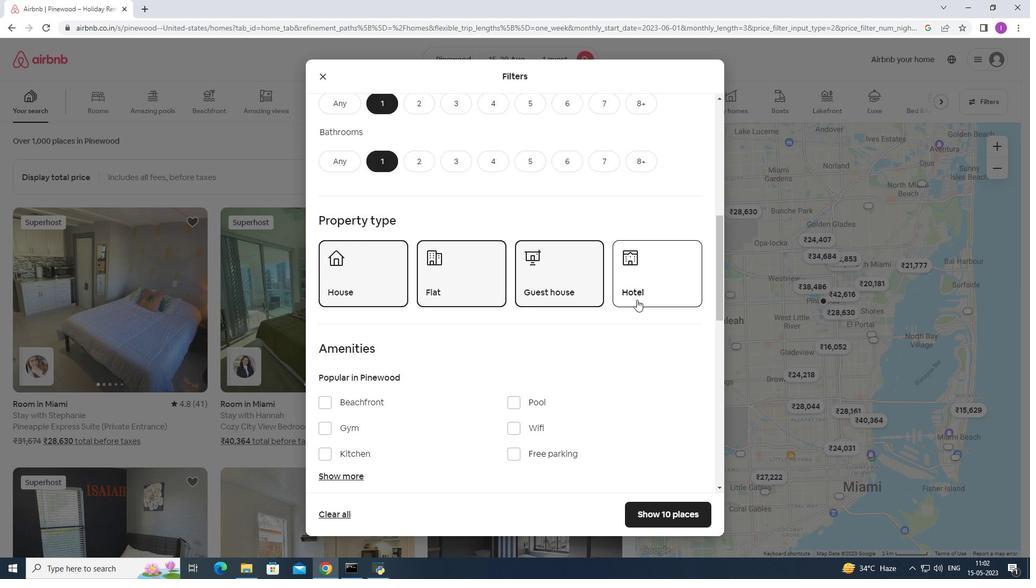 
Action: Mouse pressed left at (637, 300)
Screenshot: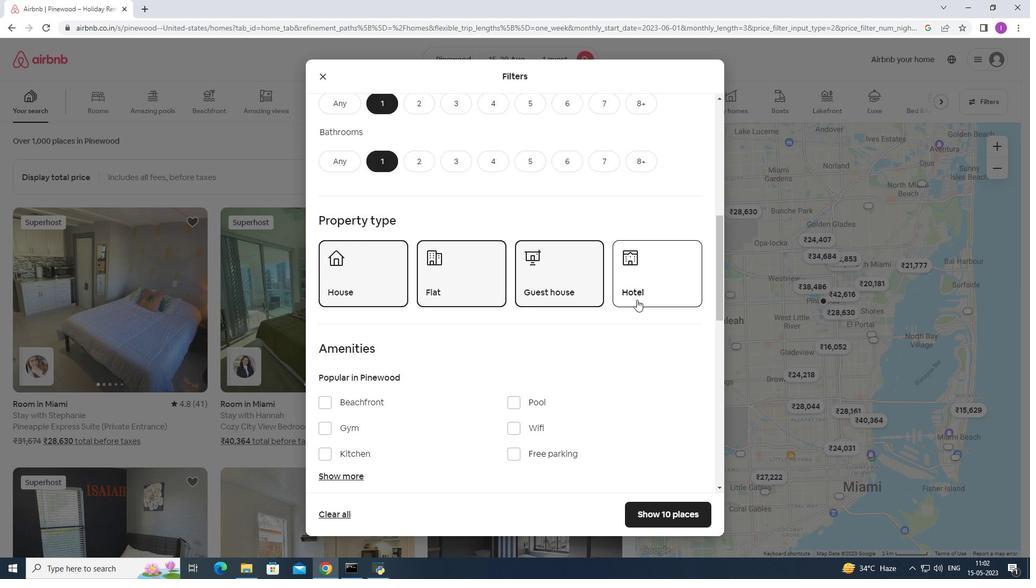 
Action: Mouse moved to (496, 334)
Screenshot: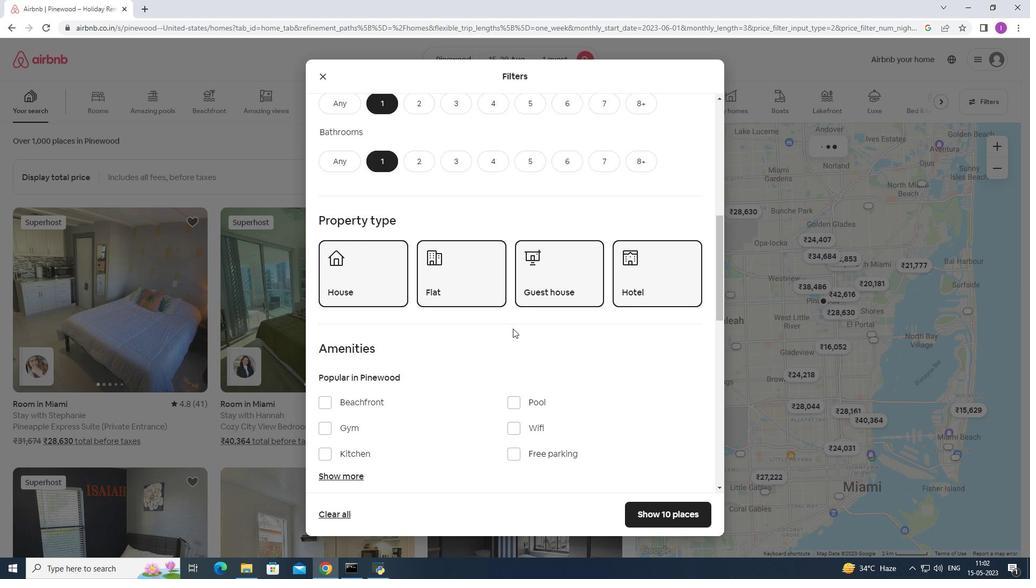 
Action: Mouse scrolled (496, 333) with delta (0, 0)
Screenshot: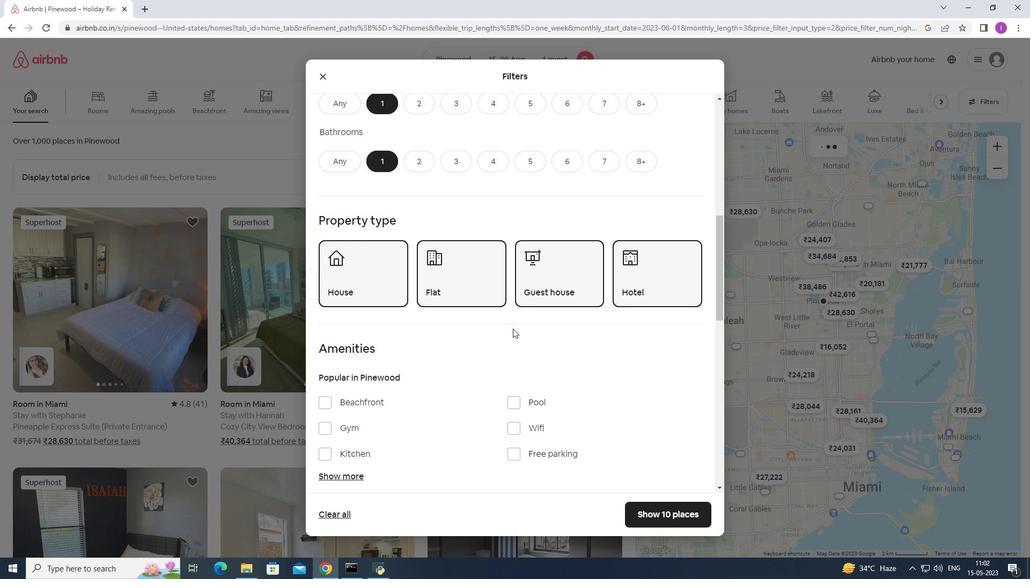 
Action: Mouse scrolled (496, 333) with delta (0, 0)
Screenshot: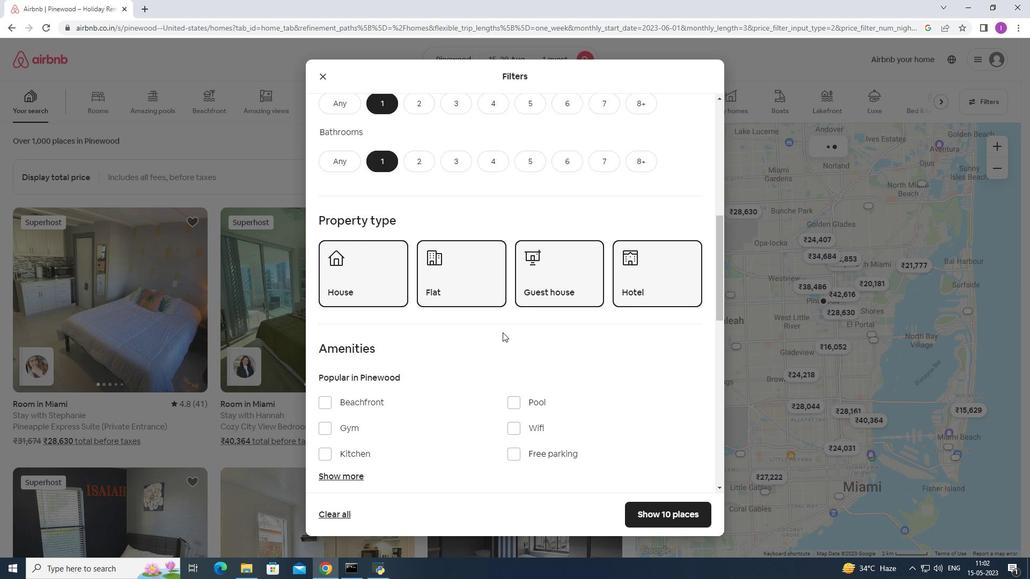 
Action: Mouse moved to (390, 316)
Screenshot: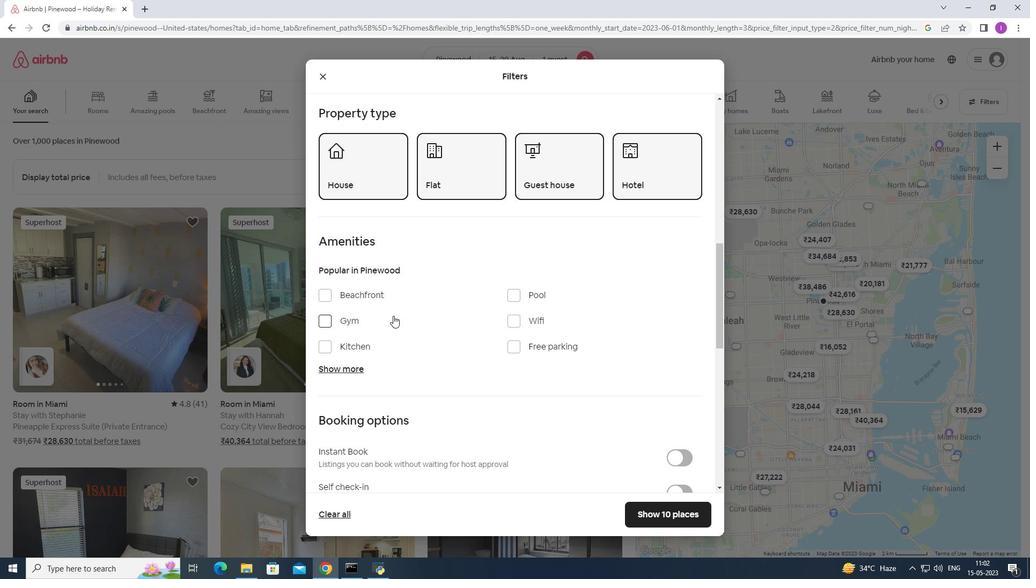 
Action: Mouse scrolled (390, 315) with delta (0, 0)
Screenshot: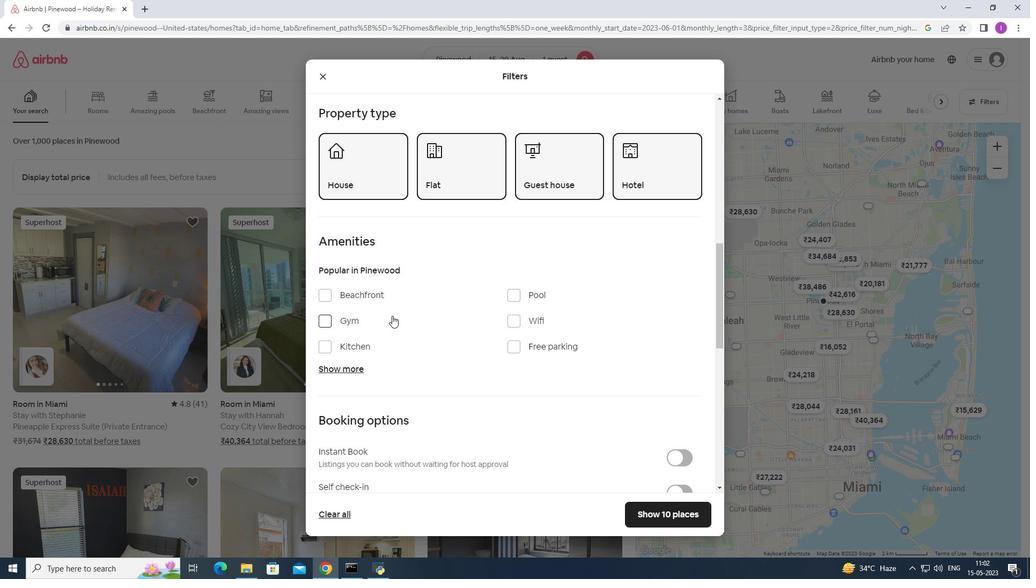 
Action: Mouse moved to (384, 316)
Screenshot: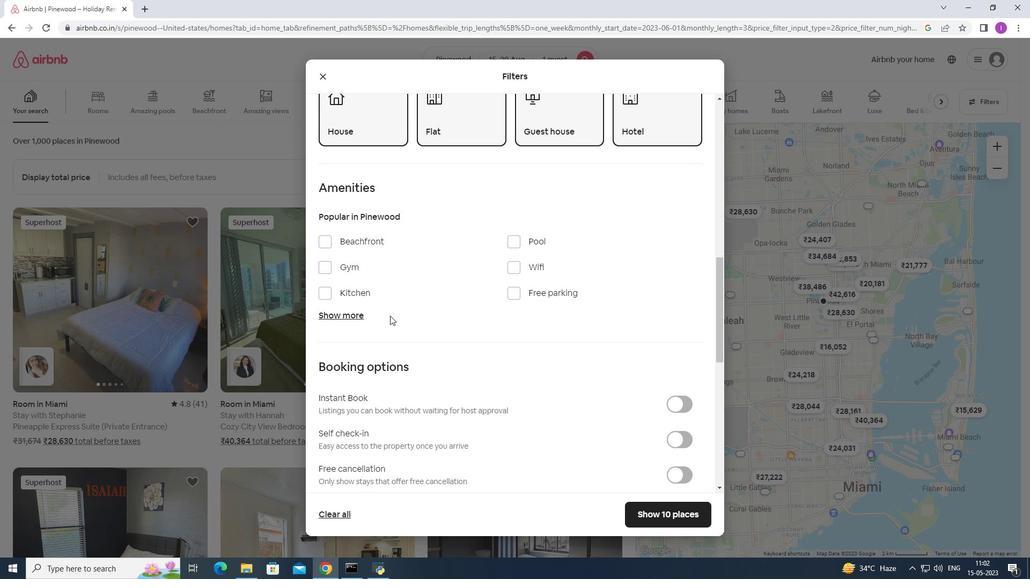 
Action: Mouse scrolled (384, 315) with delta (0, 0)
Screenshot: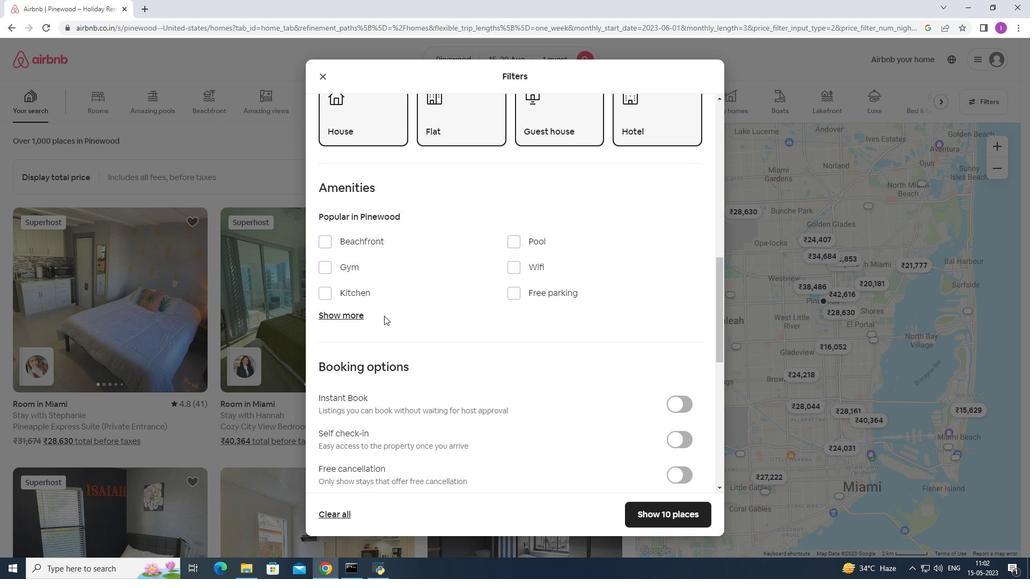 
Action: Mouse scrolled (384, 315) with delta (0, 0)
Screenshot: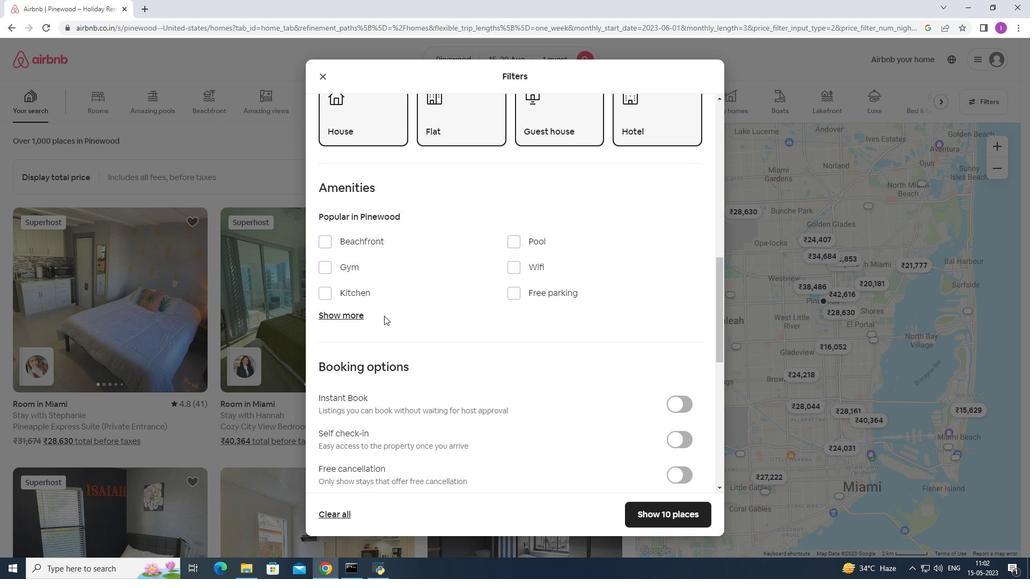 
Action: Mouse moved to (648, 309)
Screenshot: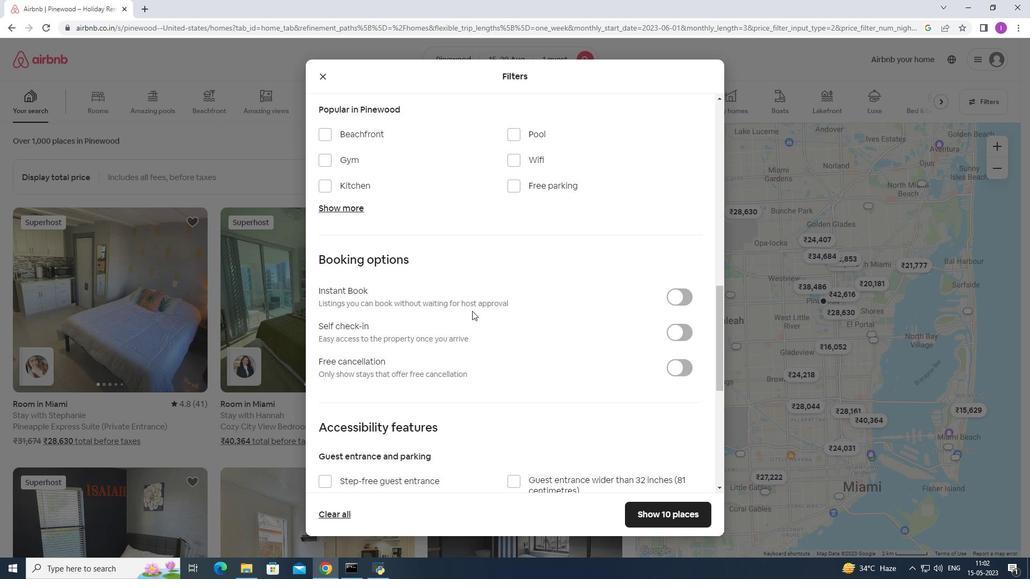 
Action: Mouse scrolled (648, 308) with delta (0, 0)
Screenshot: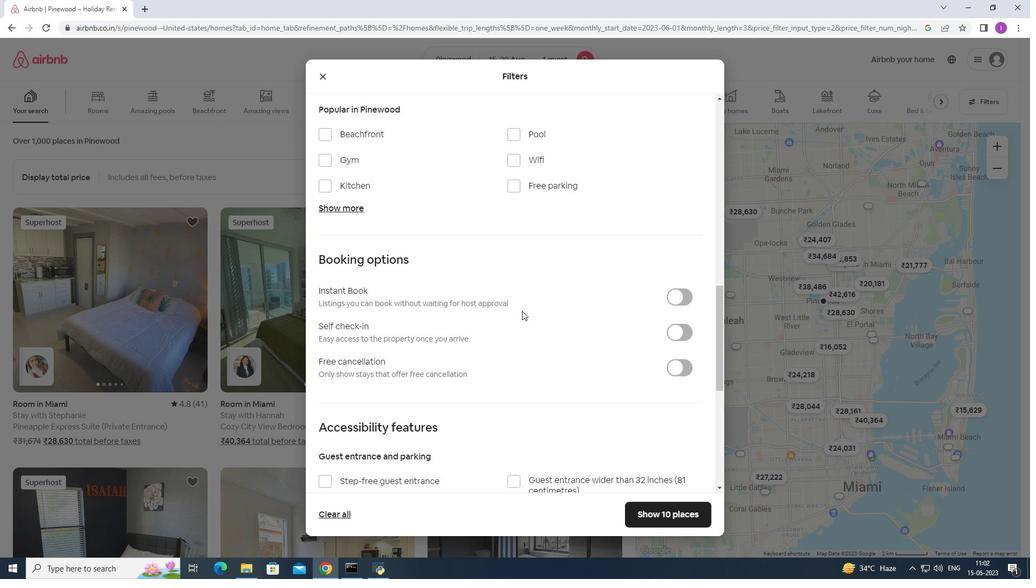 
Action: Mouse scrolled (648, 308) with delta (0, 0)
Screenshot: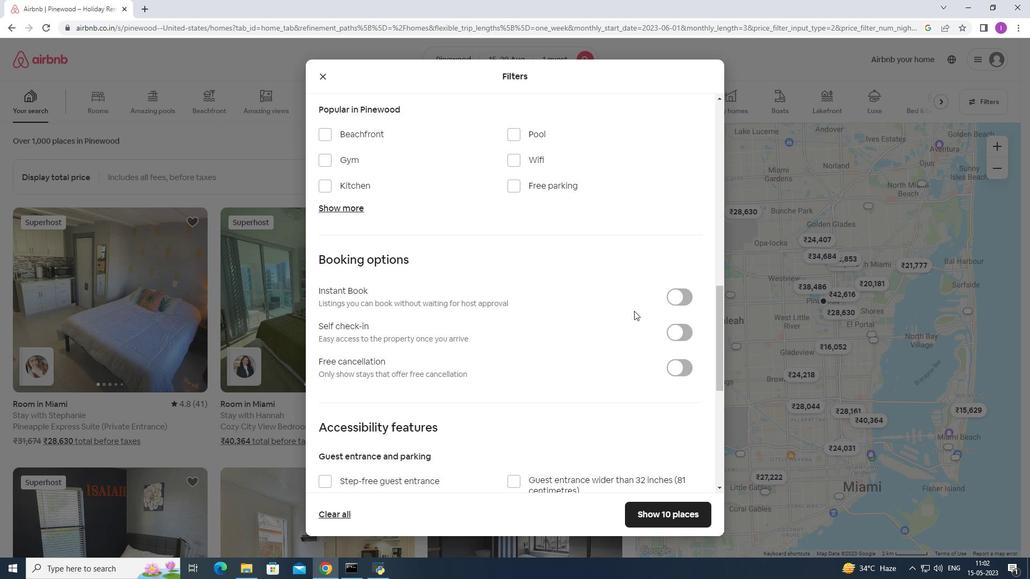 
Action: Mouse moved to (689, 227)
Screenshot: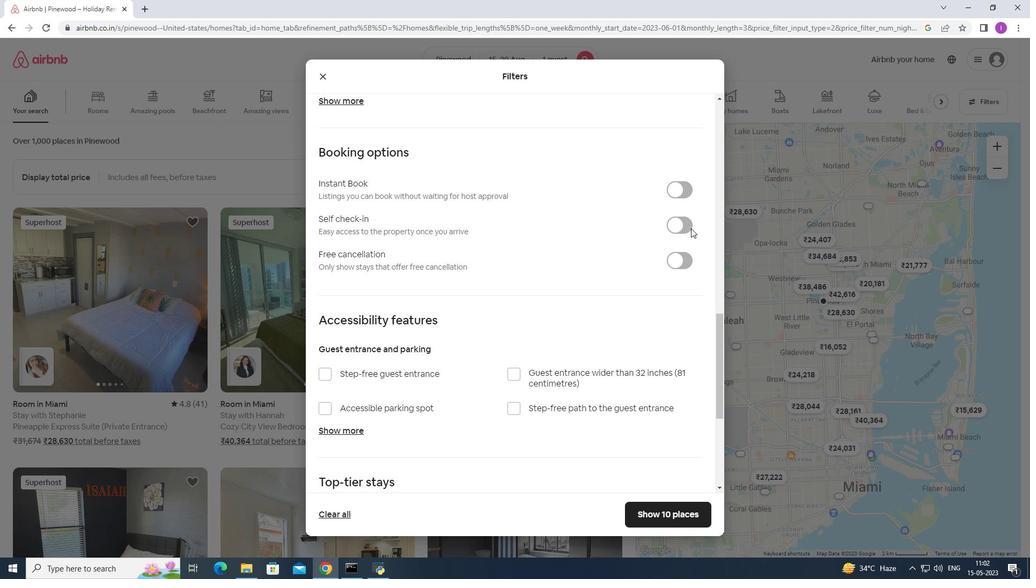 
Action: Mouse pressed left at (689, 227)
Screenshot: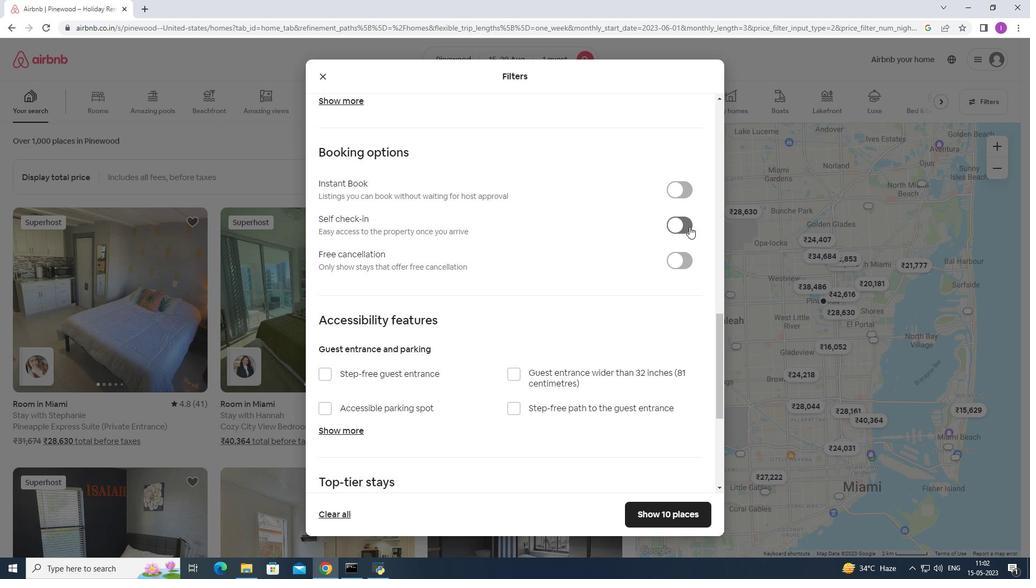 
Action: Mouse moved to (420, 362)
Screenshot: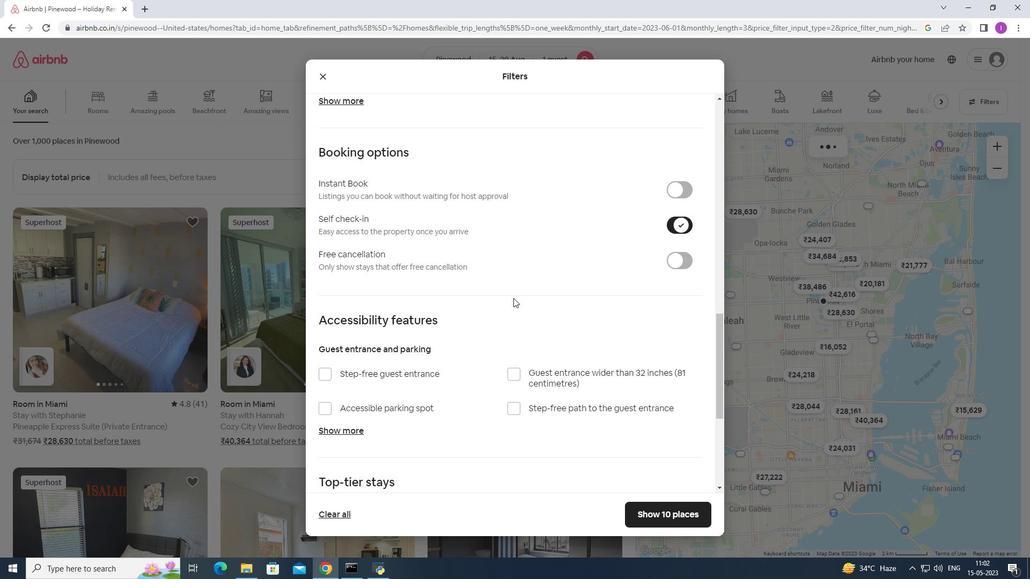 
Action: Mouse scrolled (420, 362) with delta (0, 0)
Screenshot: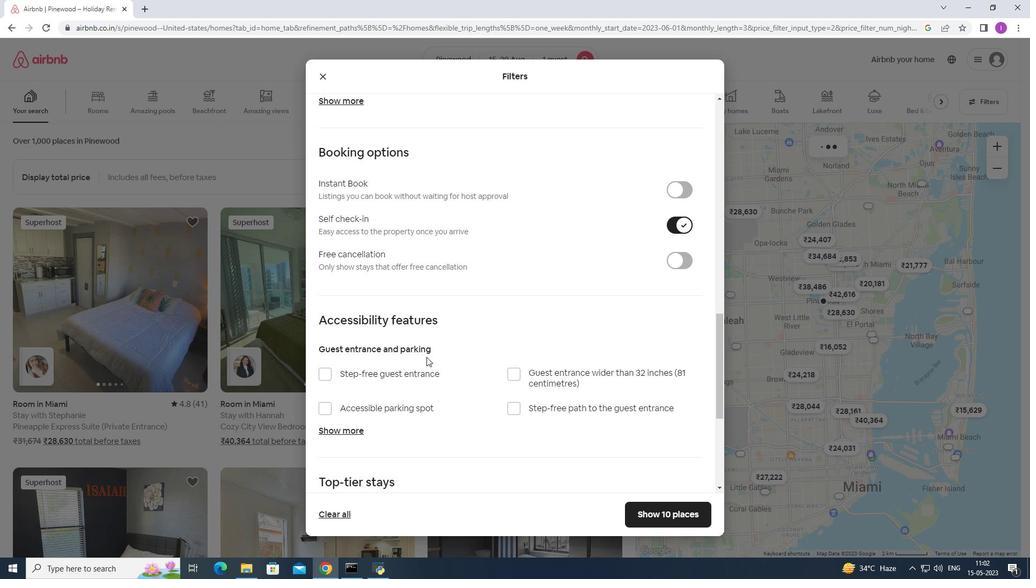 
Action: Mouse scrolled (420, 362) with delta (0, 0)
Screenshot: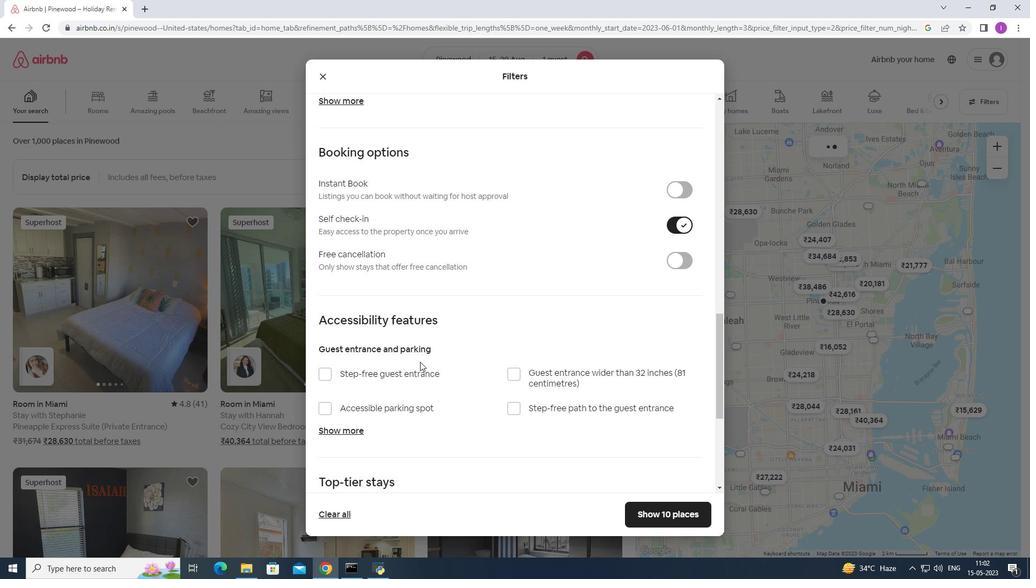 
Action: Mouse scrolled (420, 362) with delta (0, 0)
Screenshot: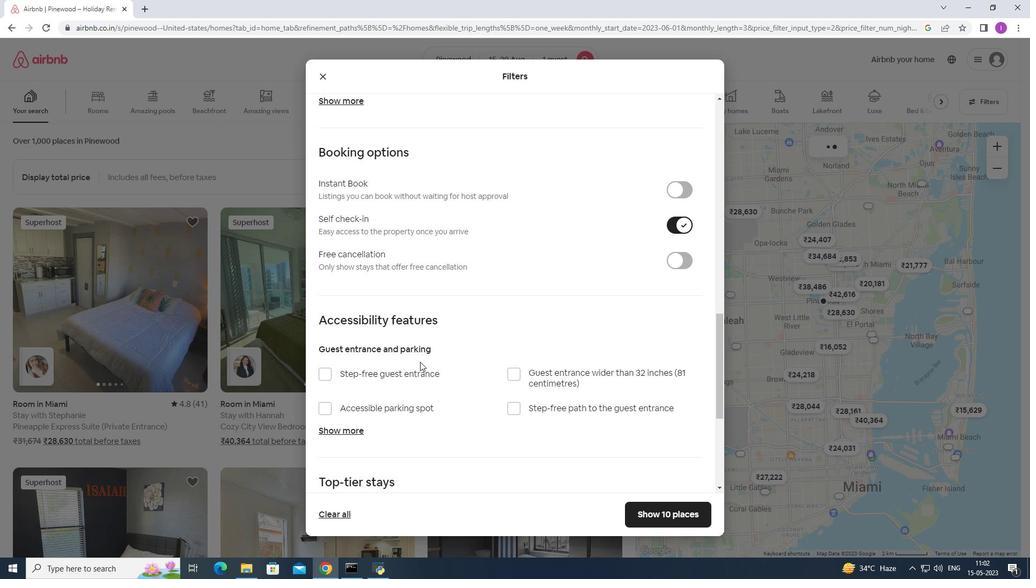 
Action: Mouse scrolled (420, 362) with delta (0, 0)
Screenshot: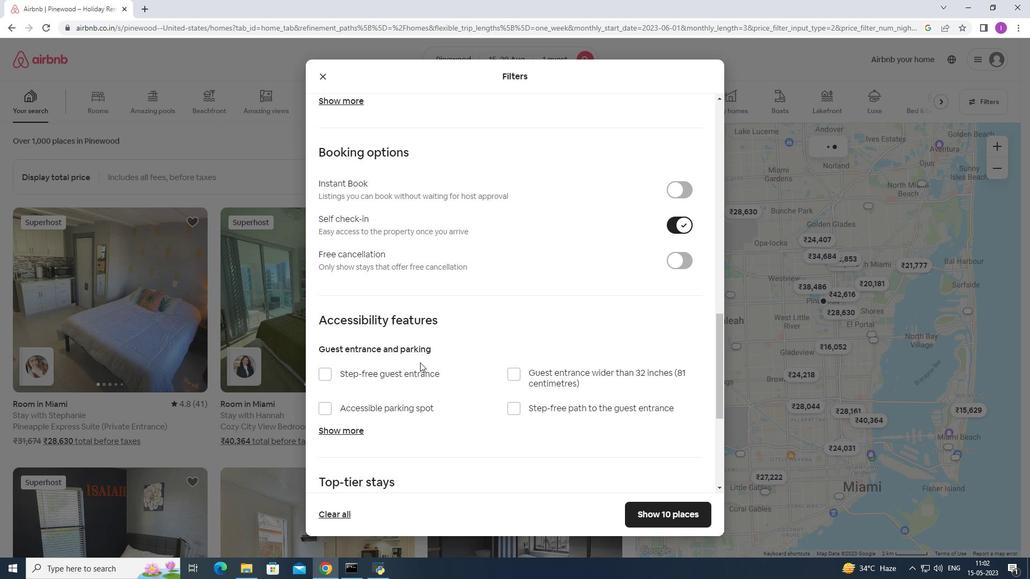 
Action: Mouse scrolled (420, 362) with delta (0, 0)
Screenshot: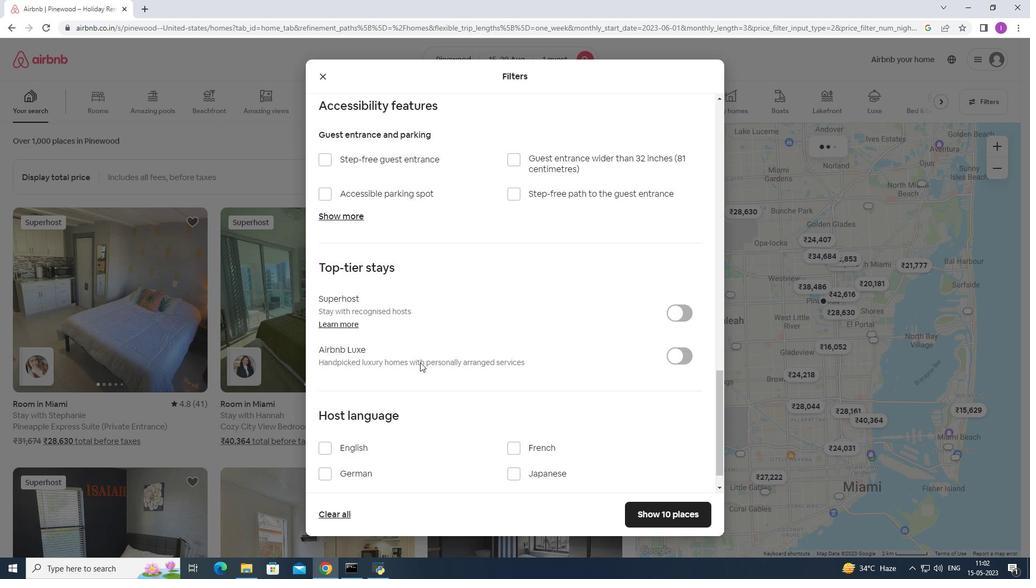 
Action: Mouse scrolled (420, 362) with delta (0, 0)
Screenshot: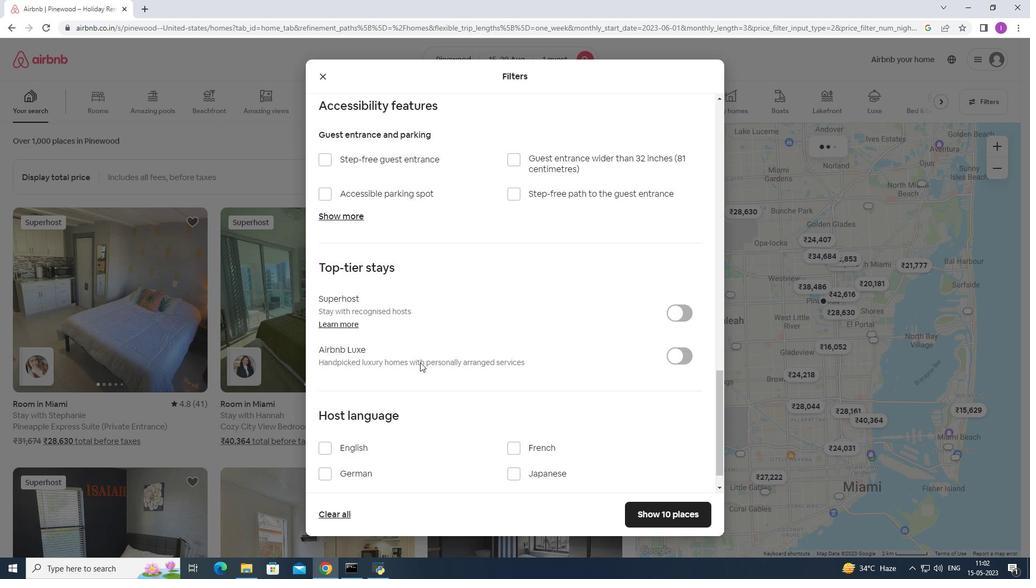 
Action: Mouse scrolled (420, 362) with delta (0, 0)
Screenshot: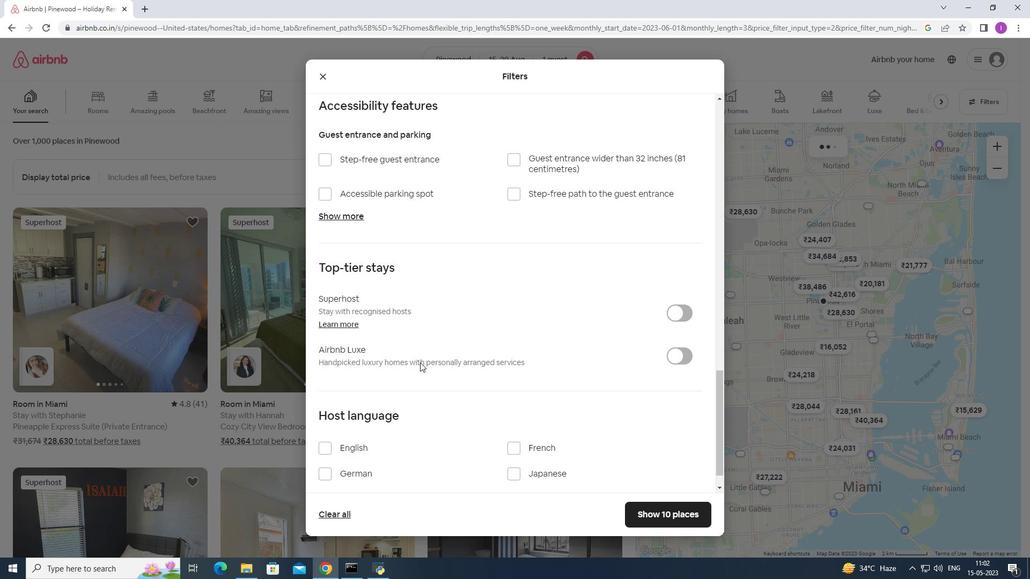 
Action: Mouse scrolled (420, 362) with delta (0, 0)
Screenshot: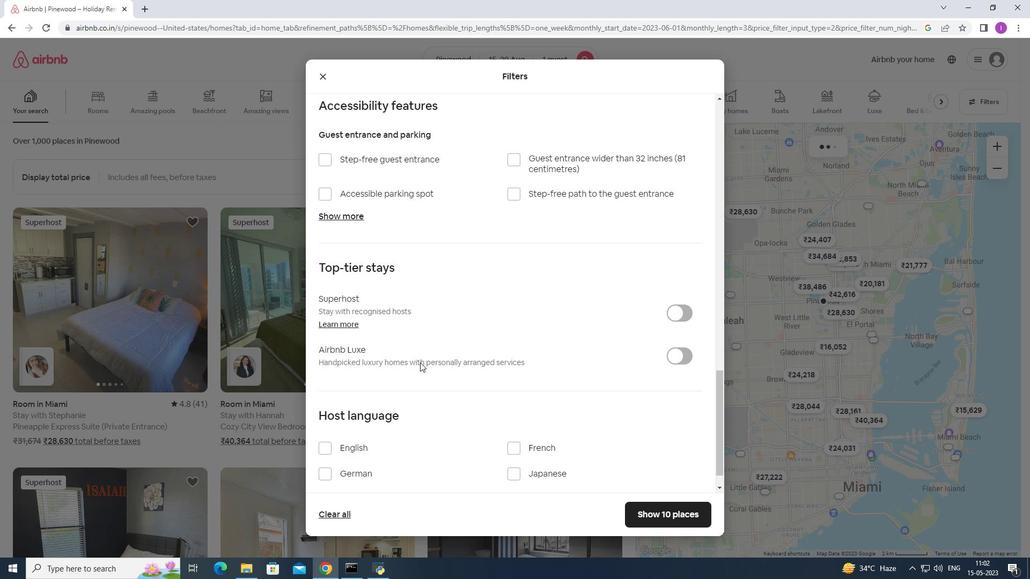 
Action: Mouse moved to (323, 422)
Screenshot: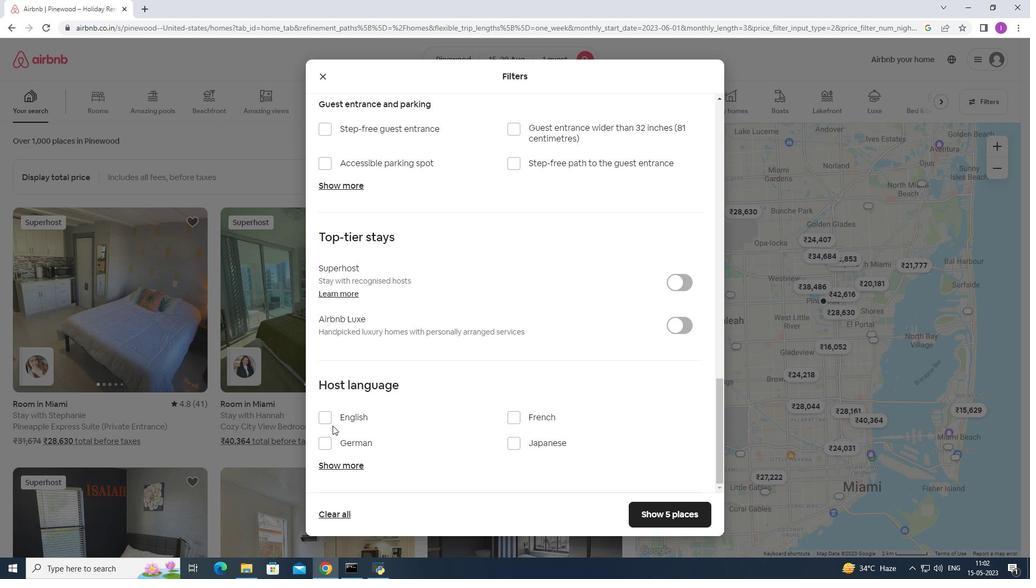 
Action: Mouse pressed left at (323, 422)
Screenshot: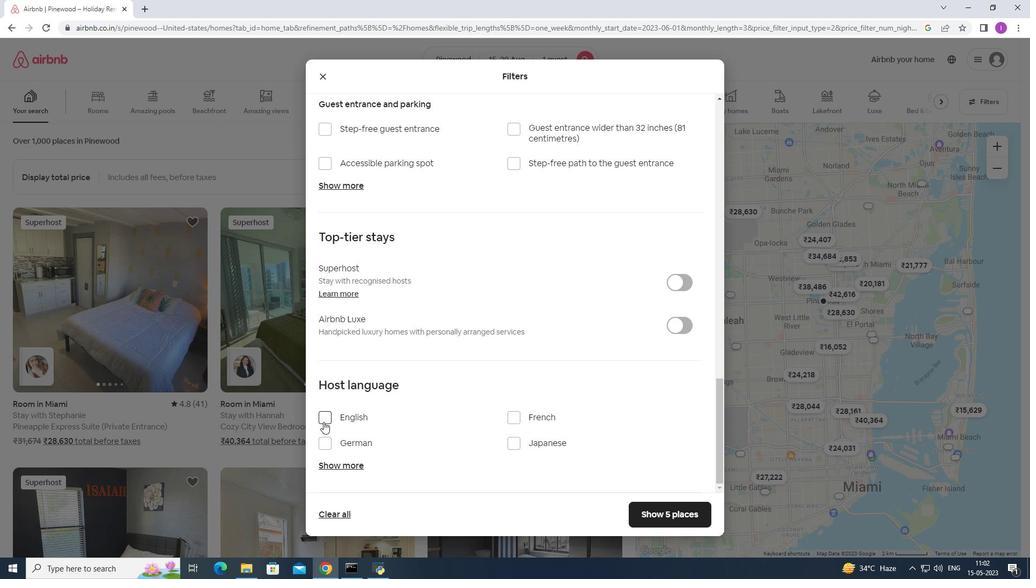 
Action: Mouse moved to (402, 427)
Screenshot: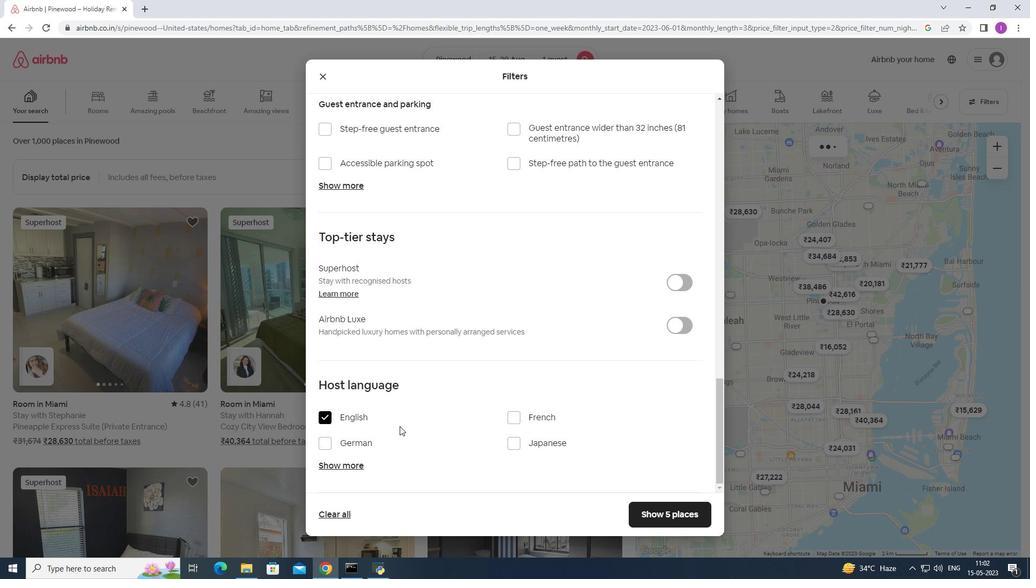 
Action: Mouse scrolled (402, 426) with delta (0, 0)
Screenshot: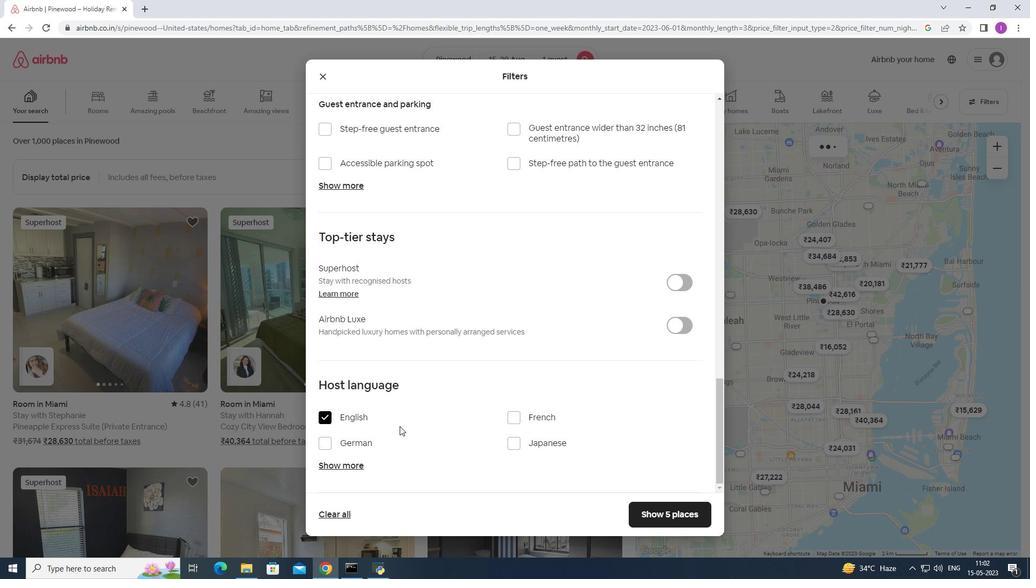 
Action: Mouse moved to (404, 427)
Screenshot: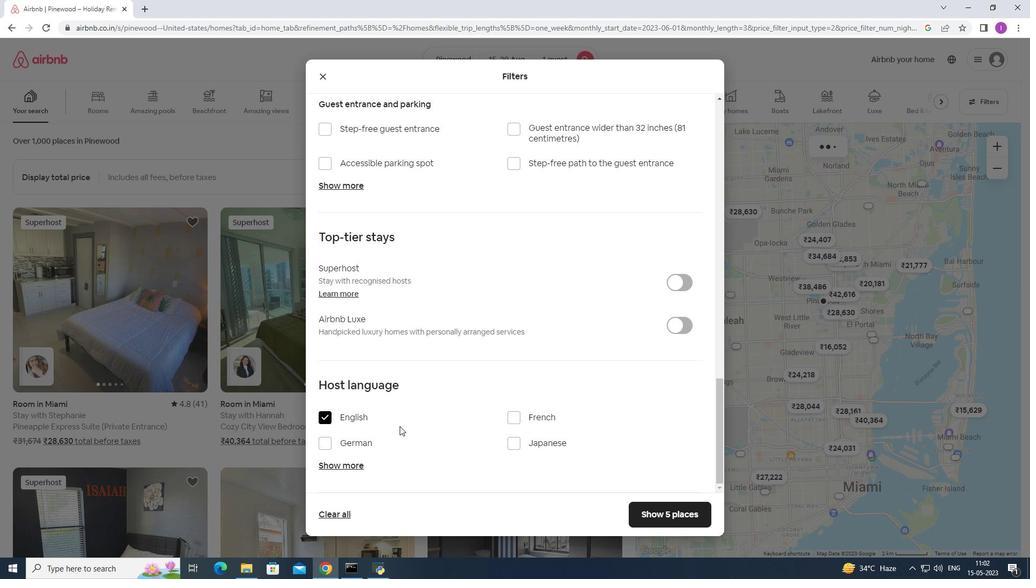 
Action: Mouse scrolled (404, 426) with delta (0, 0)
Screenshot: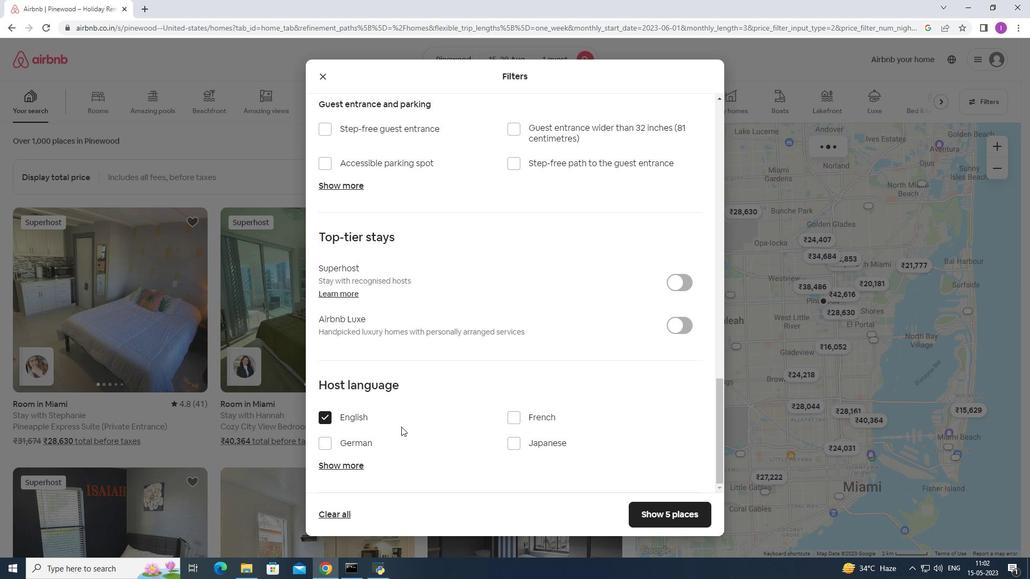 
Action: Mouse moved to (417, 420)
Screenshot: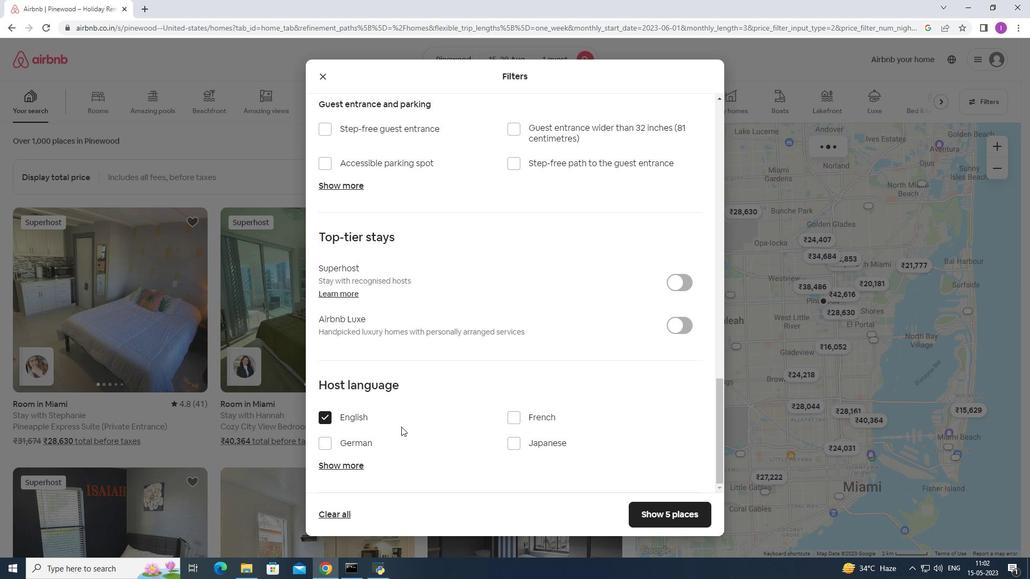 
Action: Mouse scrolled (411, 421) with delta (0, 0)
Screenshot: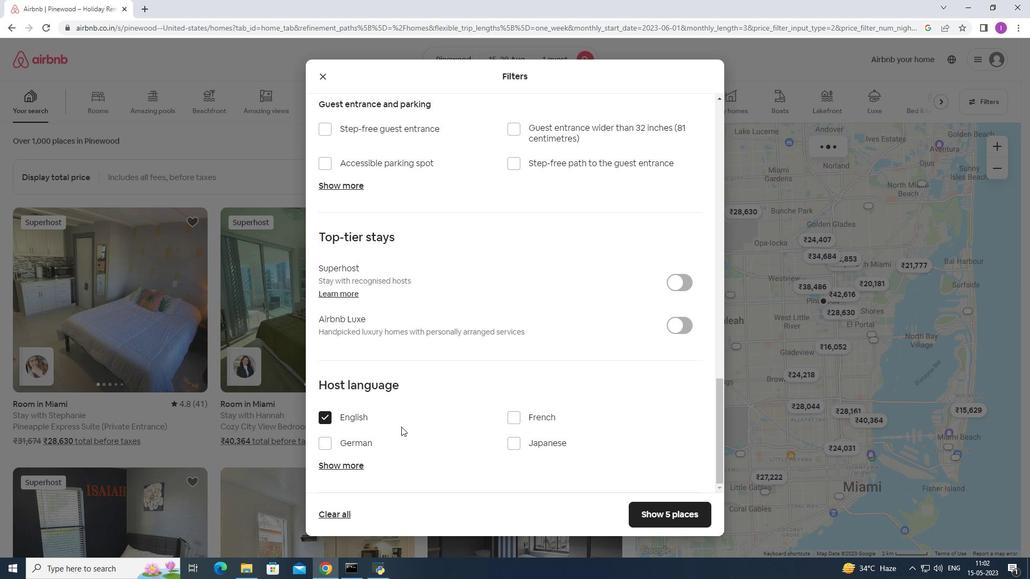 
Action: Mouse moved to (436, 417)
Screenshot: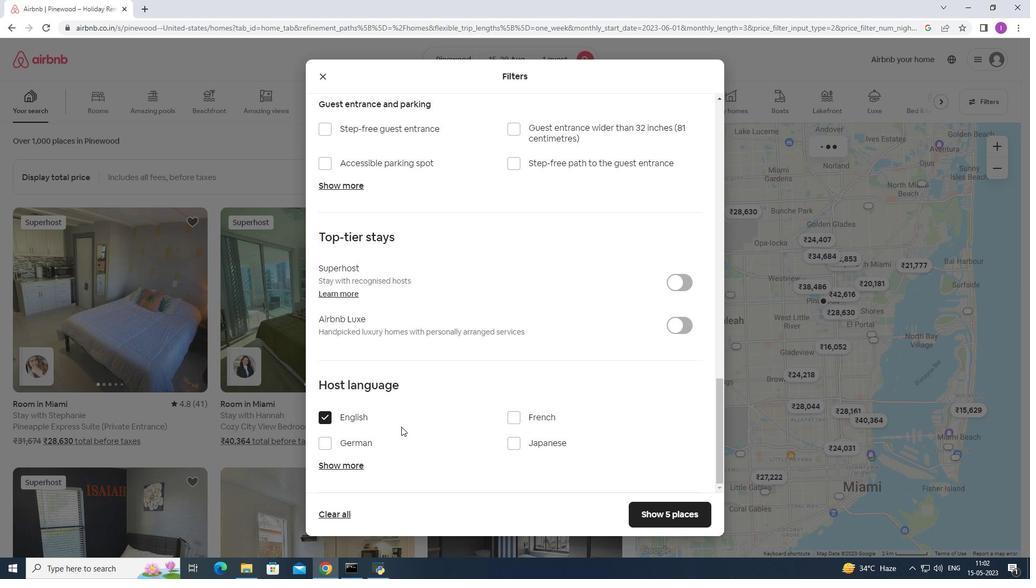 
Action: Mouse scrolled (427, 418) with delta (0, 0)
Screenshot: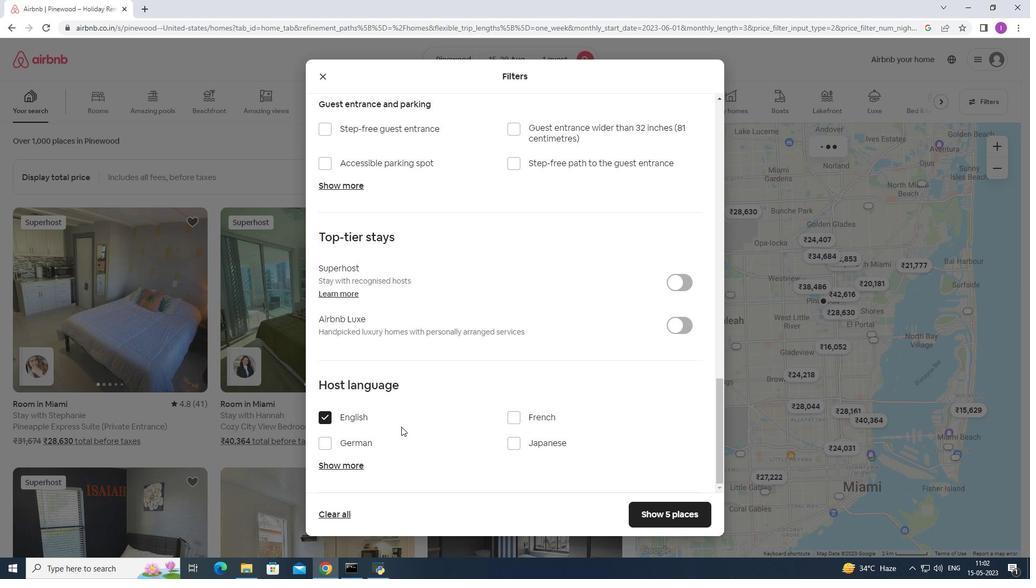 
Action: Mouse moved to (648, 510)
Screenshot: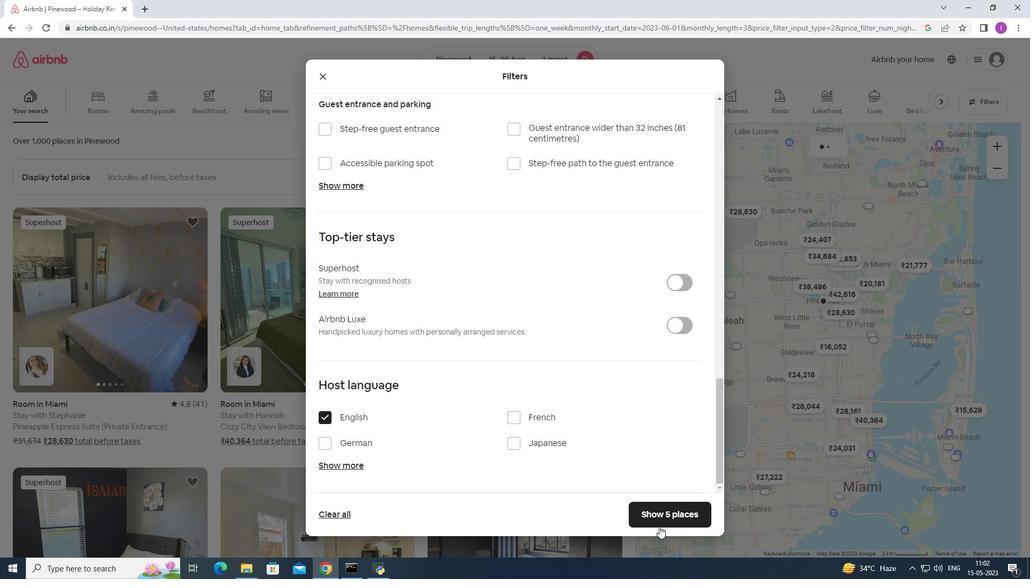 
Action: Mouse pressed left at (648, 510)
Screenshot: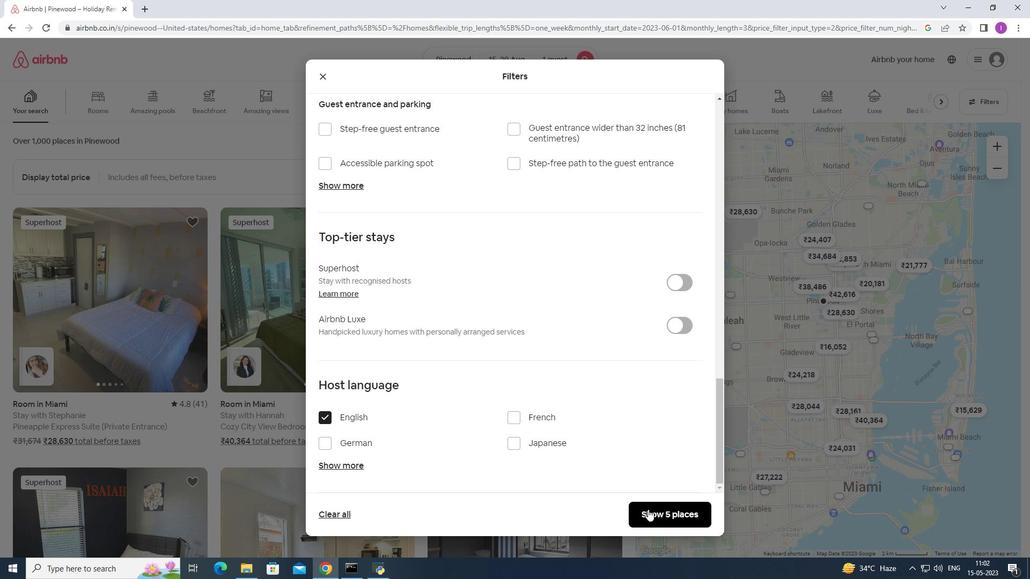 
Action: Mouse moved to (707, 497)
Screenshot: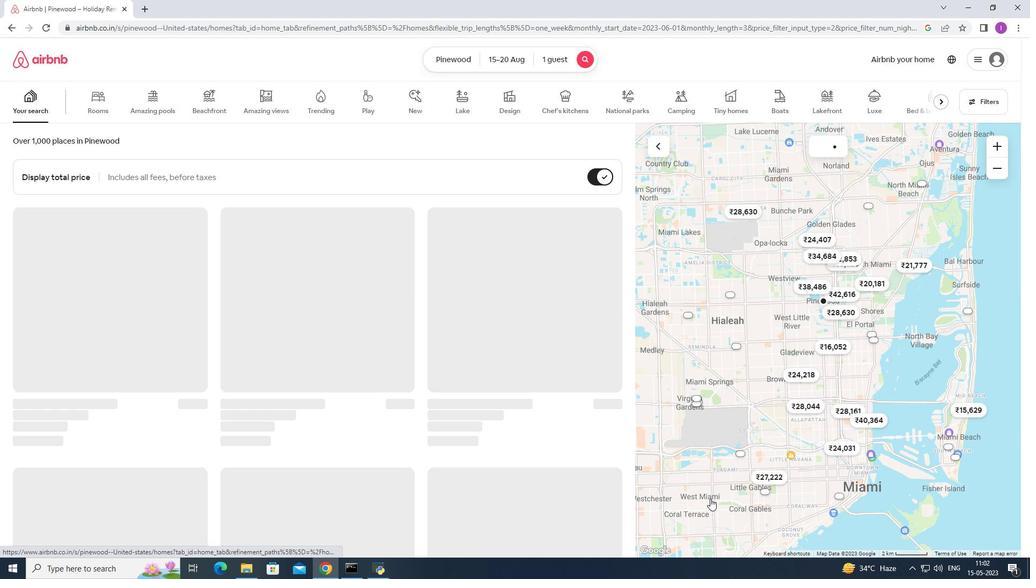 
